 Task: Find connections with filter location Bühl with filter topic #culturewith filter profile language Spanish with filter current company Ashoka Buildcon Limited with filter school Bharati Vidyapeeth with filter industry Facilities Services with filter service category User Experience Writing with filter keywords title Chief People Officer
Action: Mouse moved to (573, 75)
Screenshot: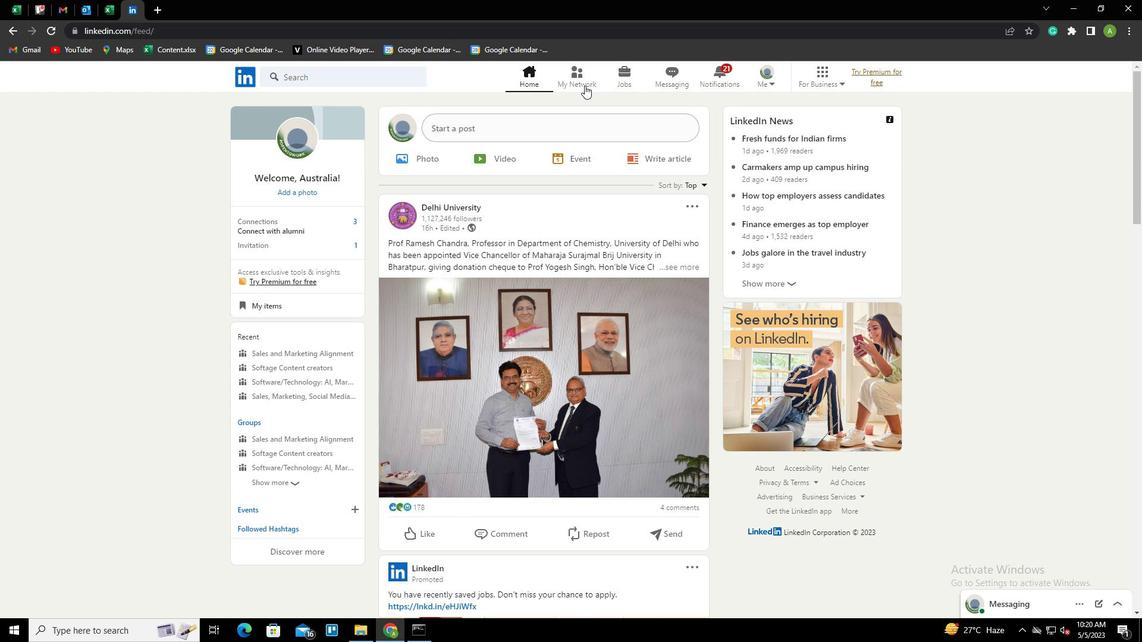 
Action: Mouse pressed left at (573, 75)
Screenshot: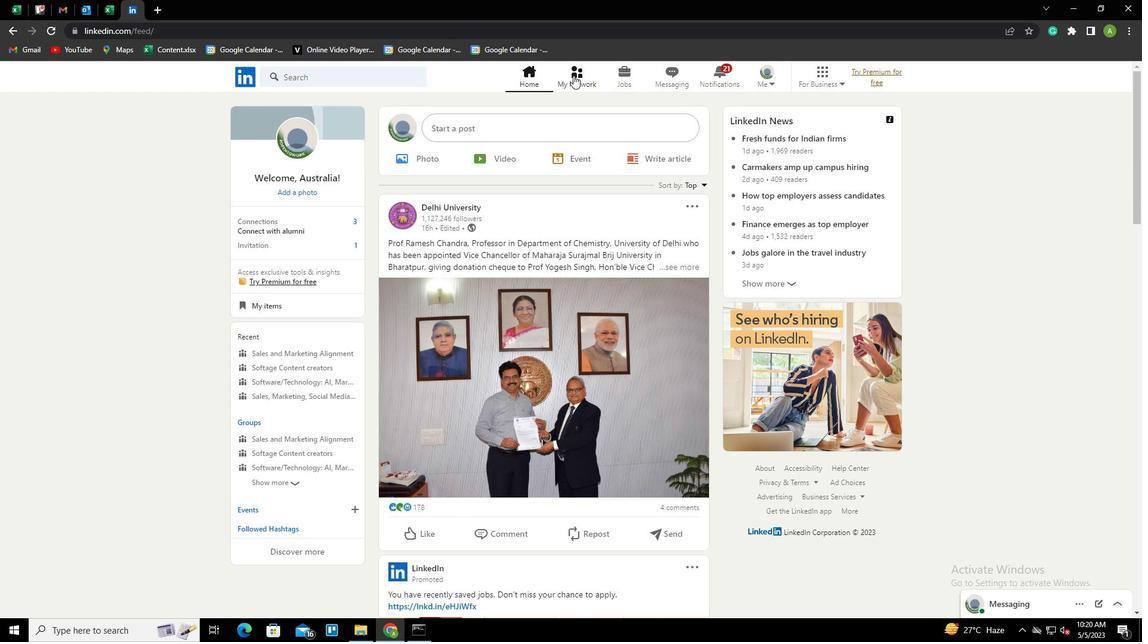 
Action: Mouse moved to (279, 139)
Screenshot: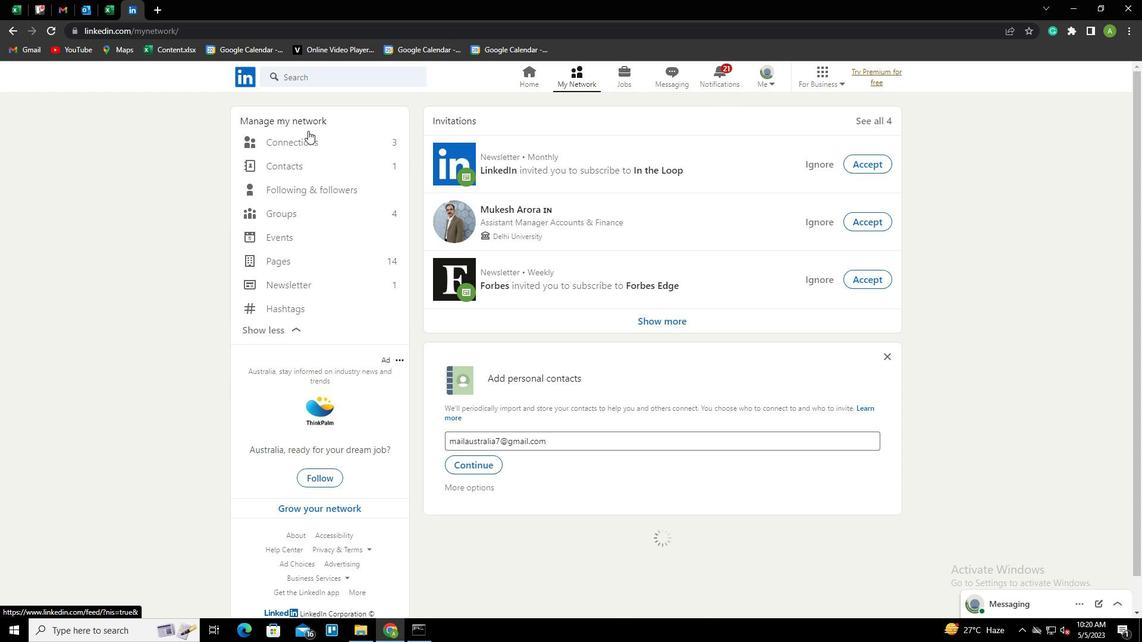 
Action: Mouse pressed left at (279, 139)
Screenshot: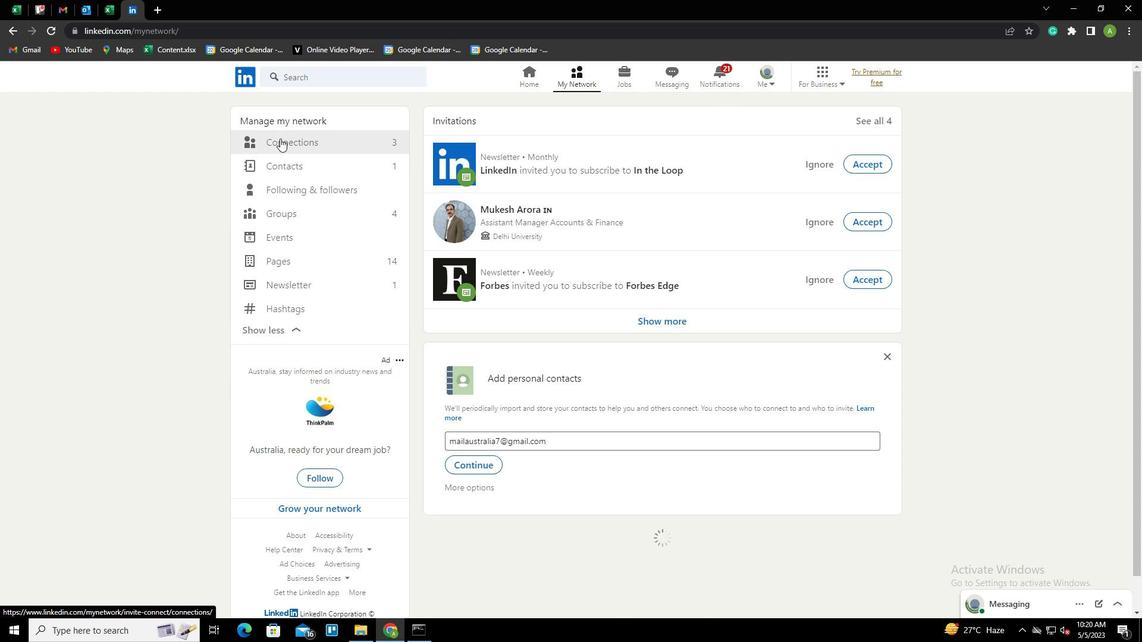 
Action: Mouse moved to (640, 143)
Screenshot: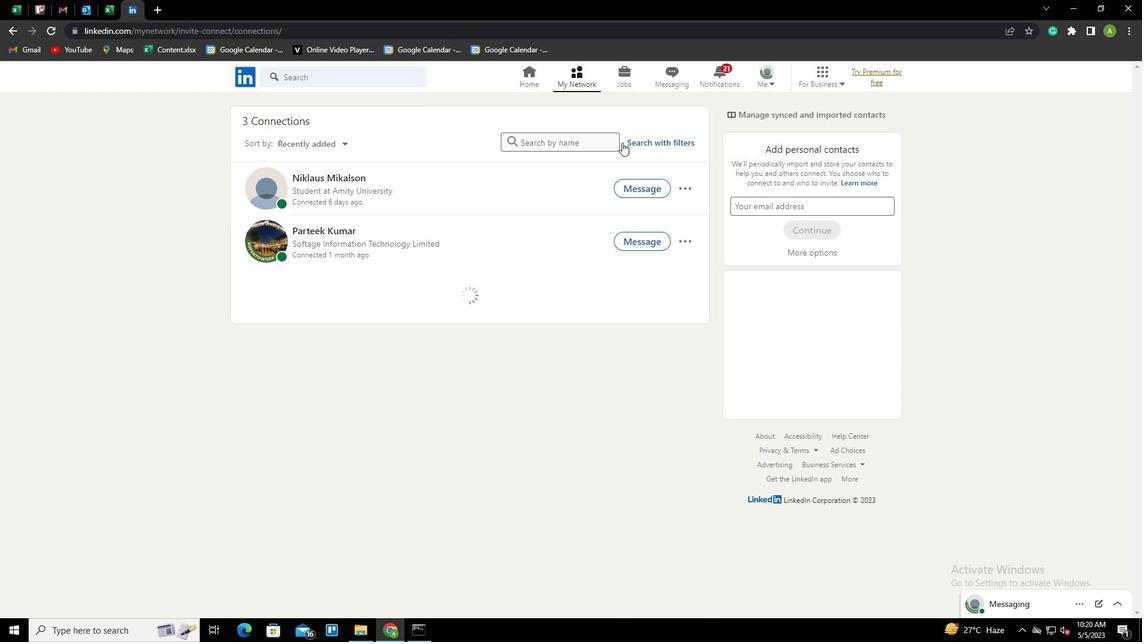
Action: Mouse pressed left at (640, 143)
Screenshot: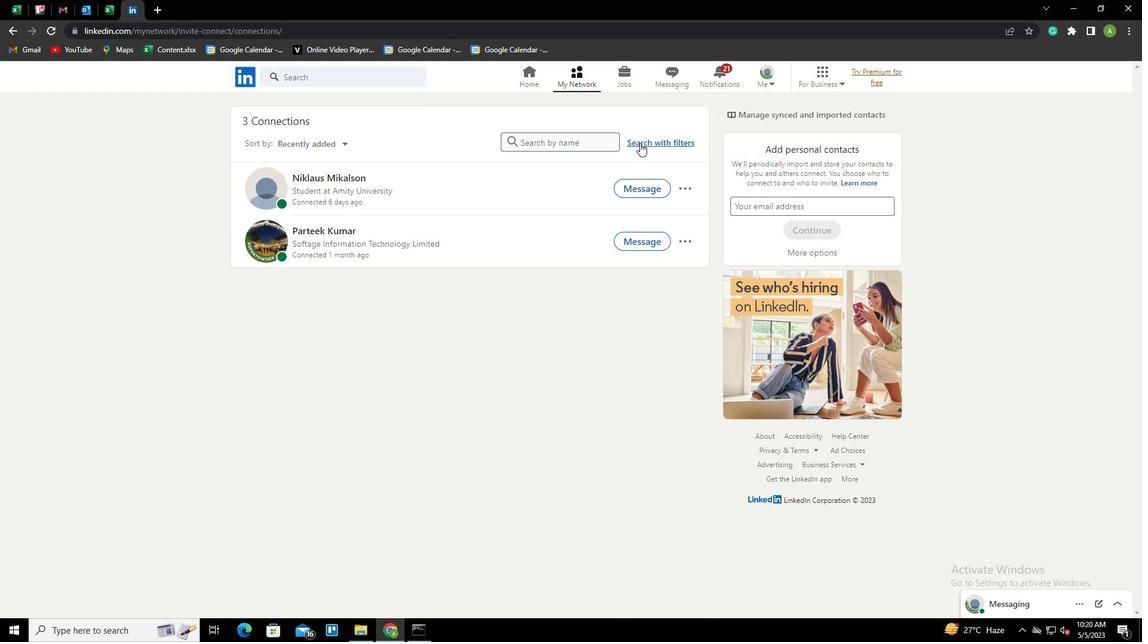 
Action: Mouse moved to (613, 108)
Screenshot: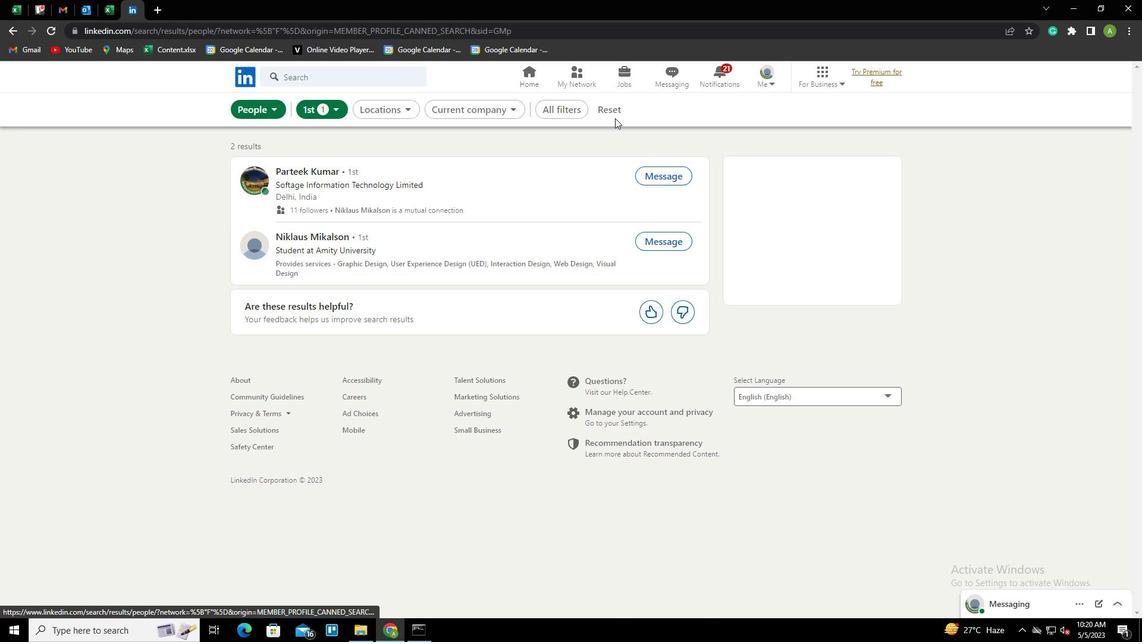 
Action: Mouse pressed left at (613, 108)
Screenshot: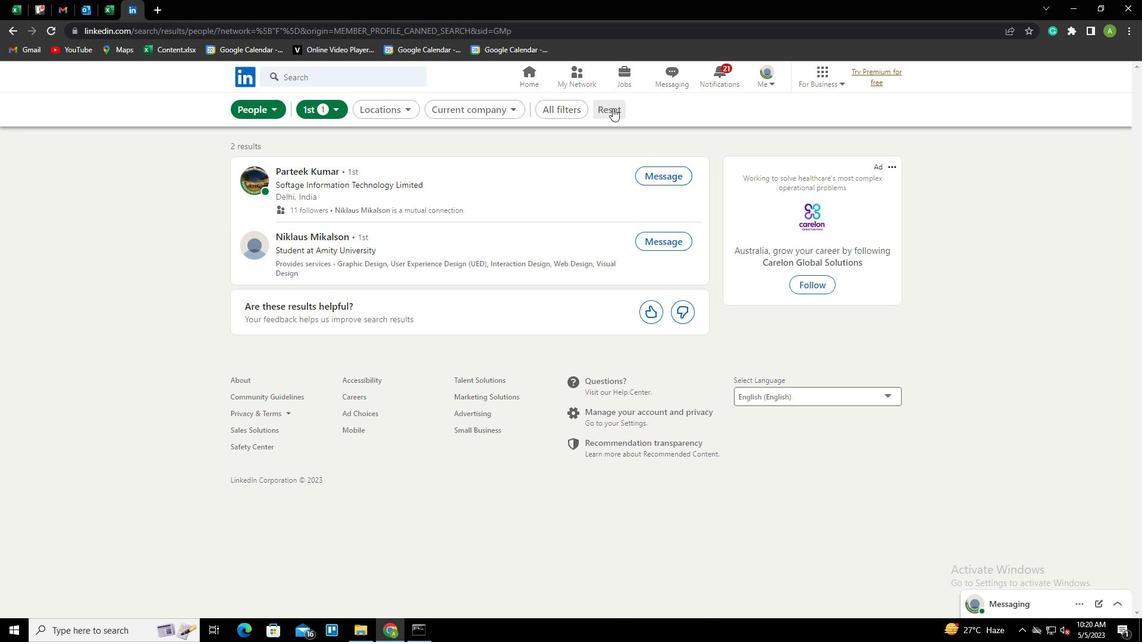 
Action: Mouse moved to (599, 108)
Screenshot: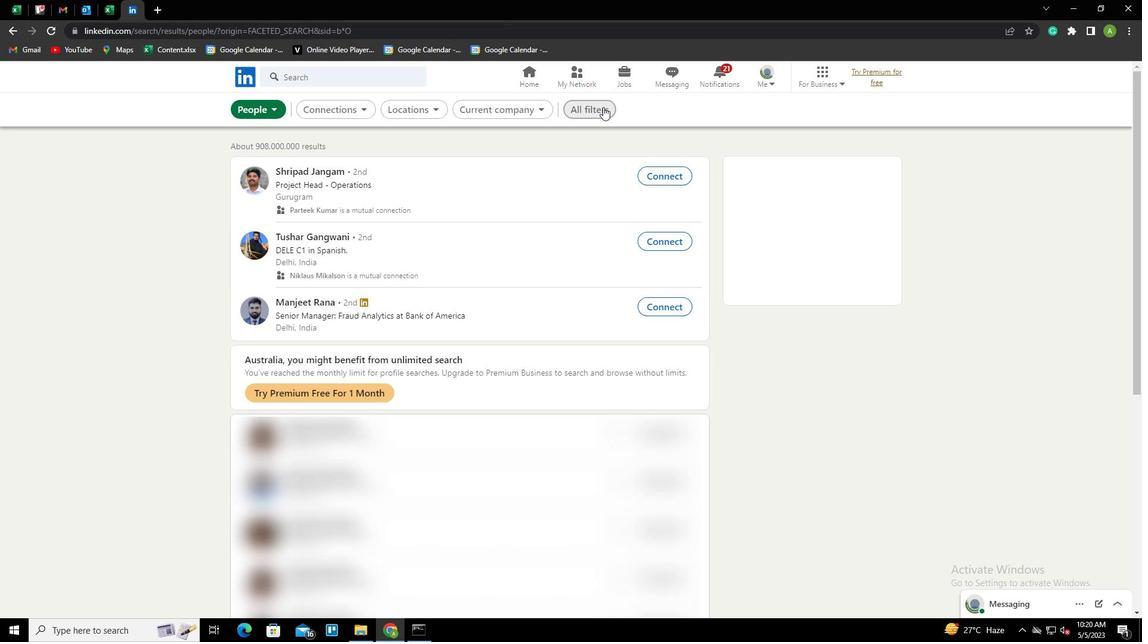 
Action: Mouse pressed left at (599, 108)
Screenshot: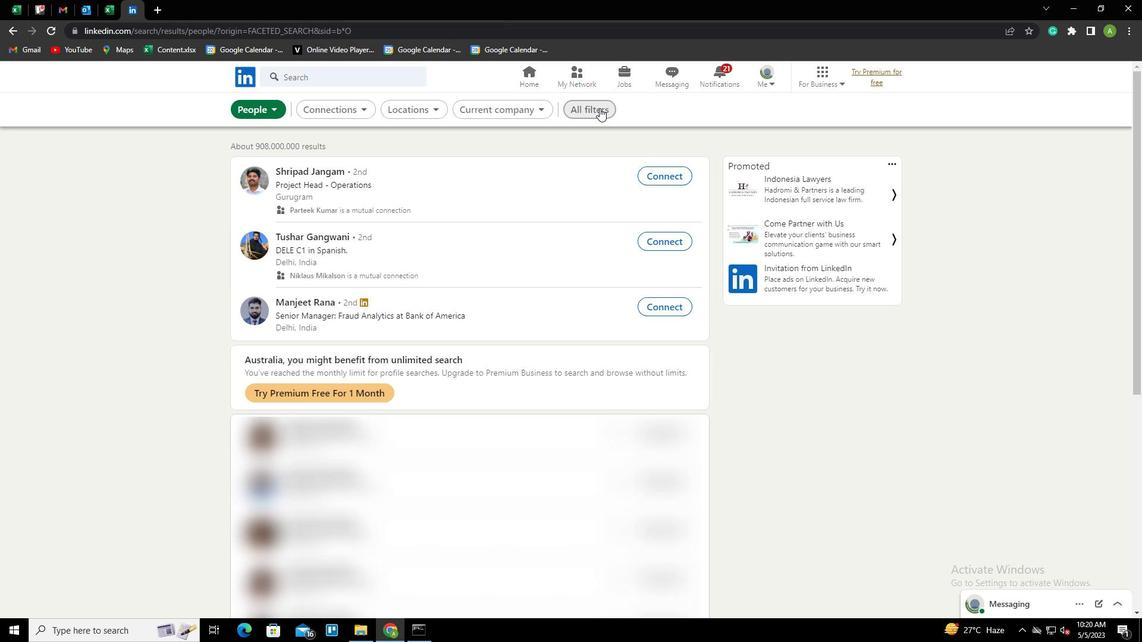 
Action: Mouse moved to (1015, 412)
Screenshot: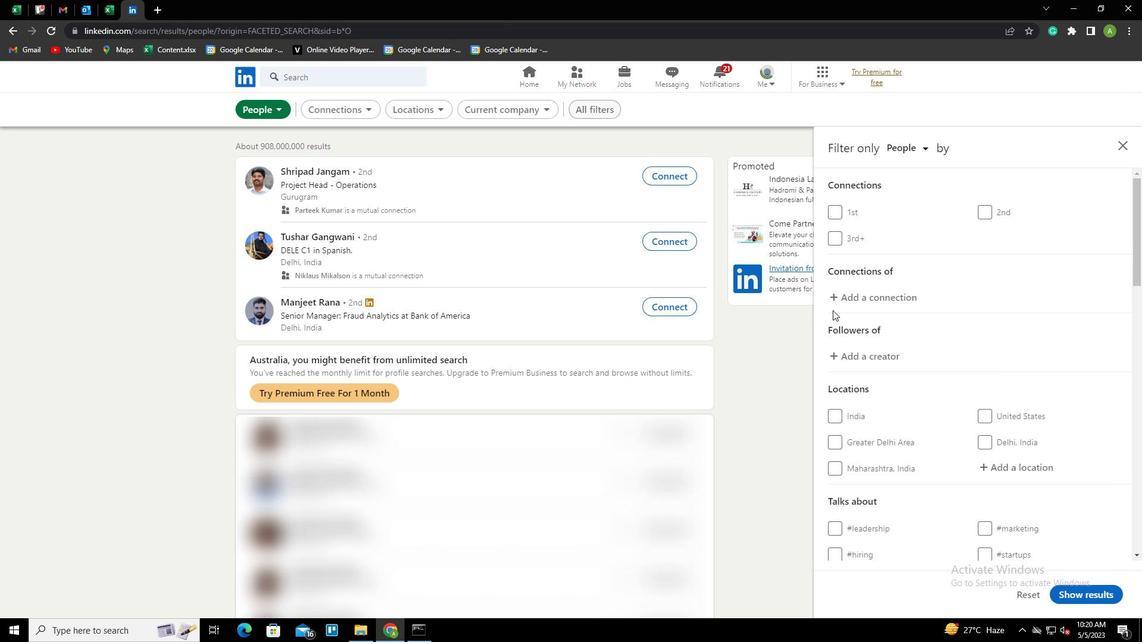 
Action: Mouse scrolled (1015, 411) with delta (0, 0)
Screenshot: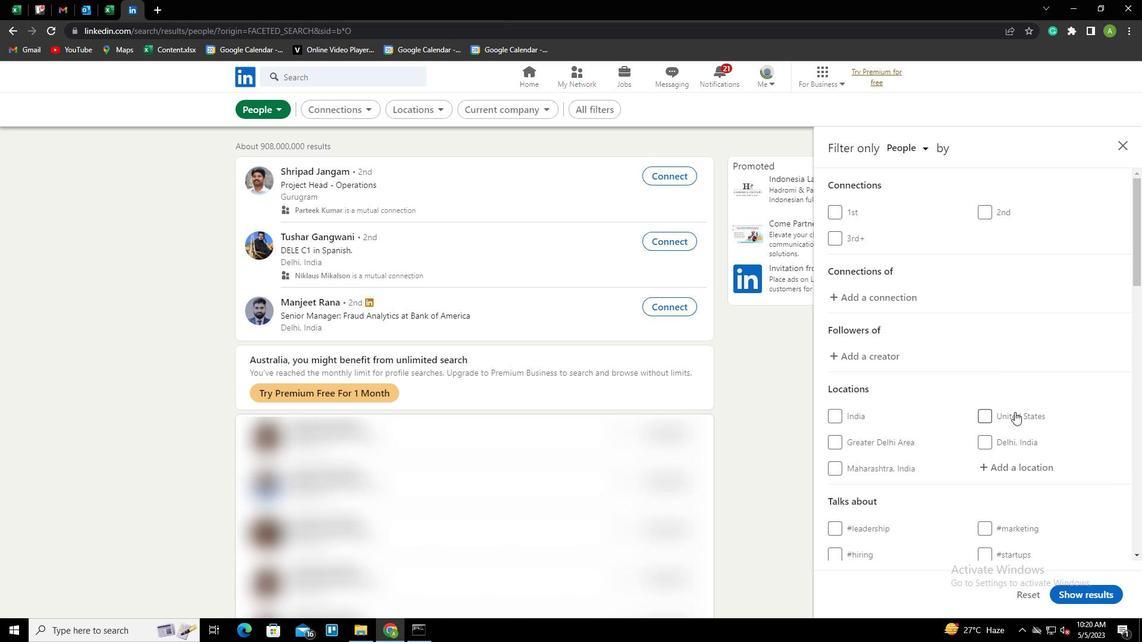 
Action: Mouse scrolled (1015, 411) with delta (0, 0)
Screenshot: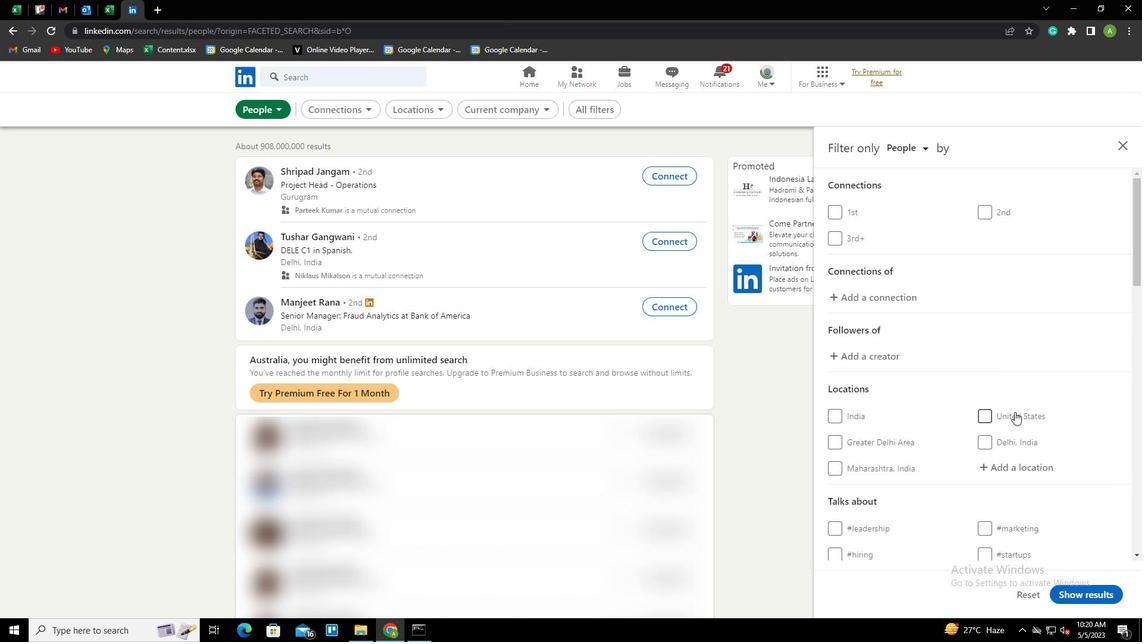 
Action: Mouse moved to (1016, 350)
Screenshot: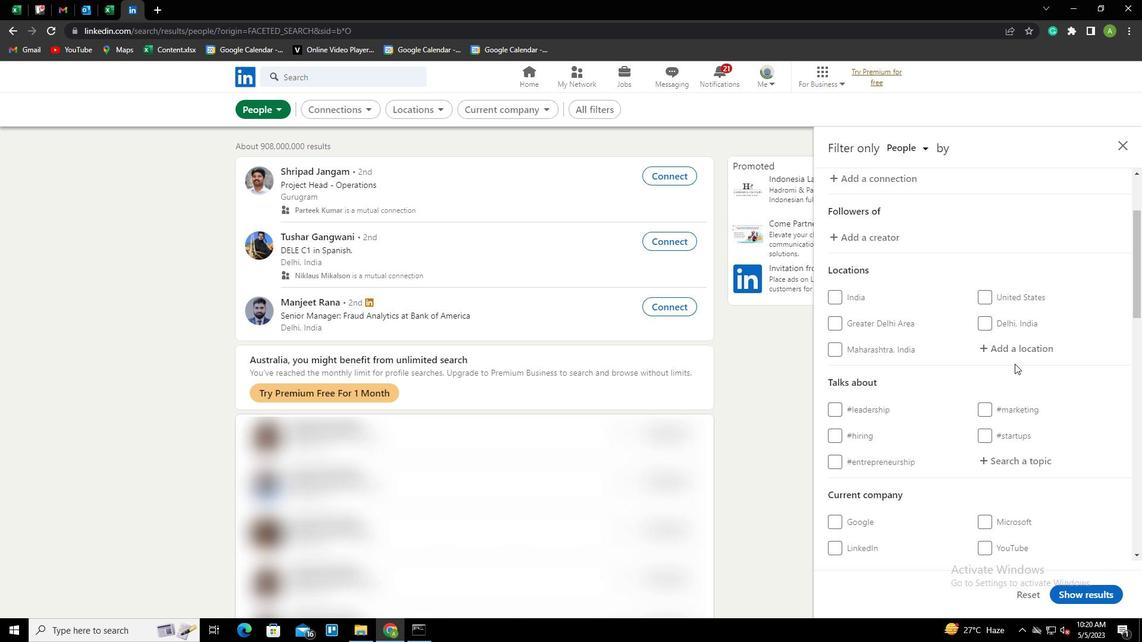 
Action: Mouse pressed left at (1016, 350)
Screenshot: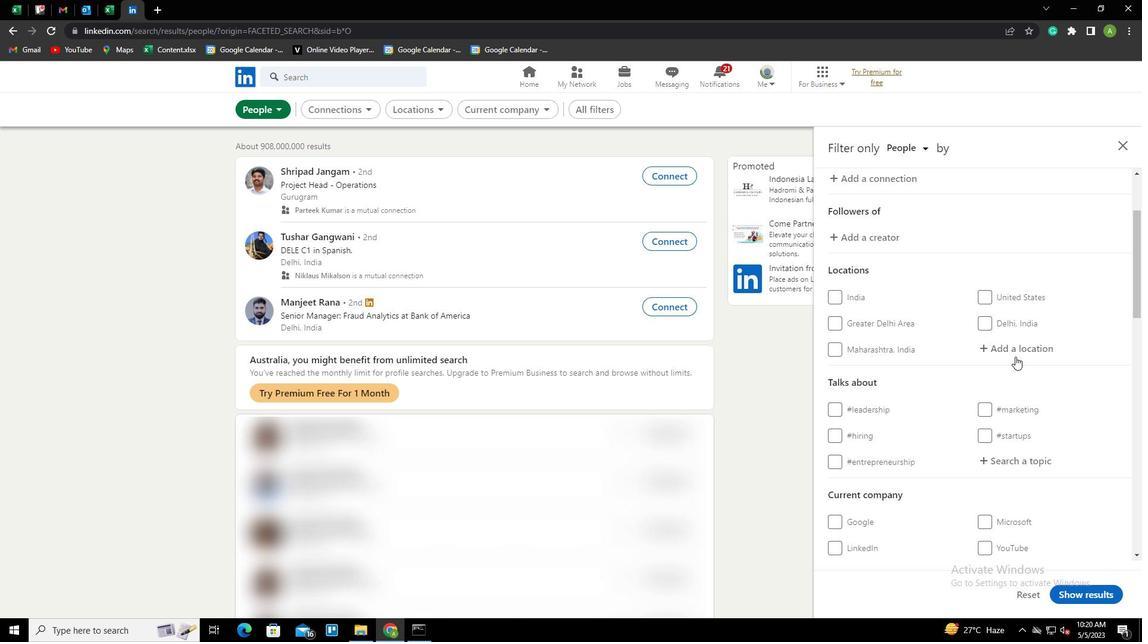 
Action: Key pressed <Key.shift>BUHI<Key.down><Key.enter>
Screenshot: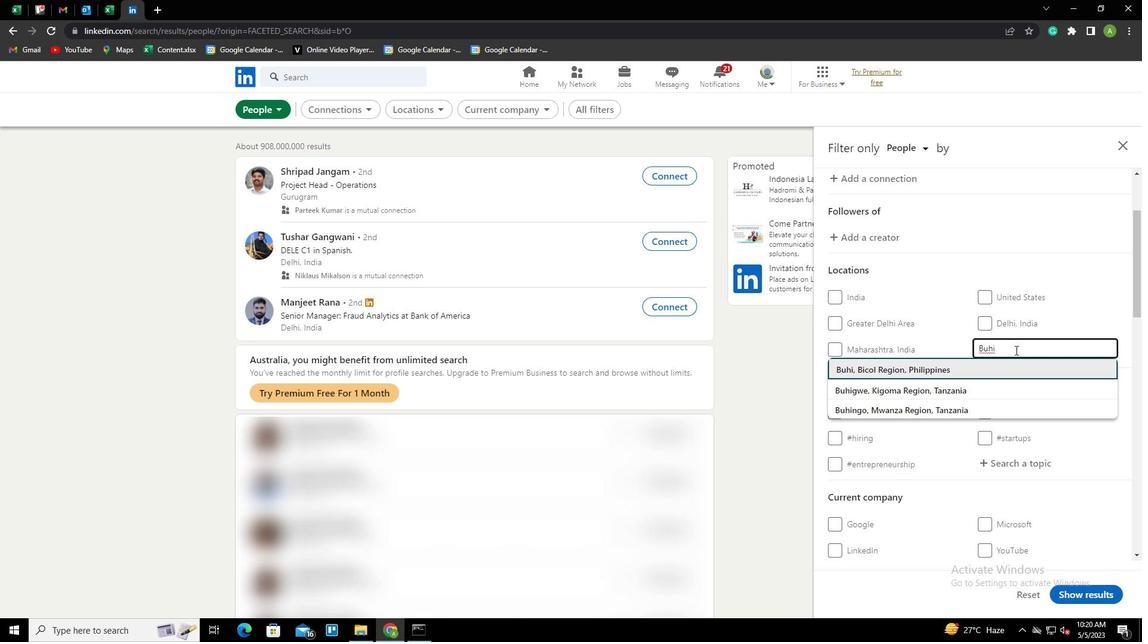 
Action: Mouse scrolled (1016, 349) with delta (0, 0)
Screenshot: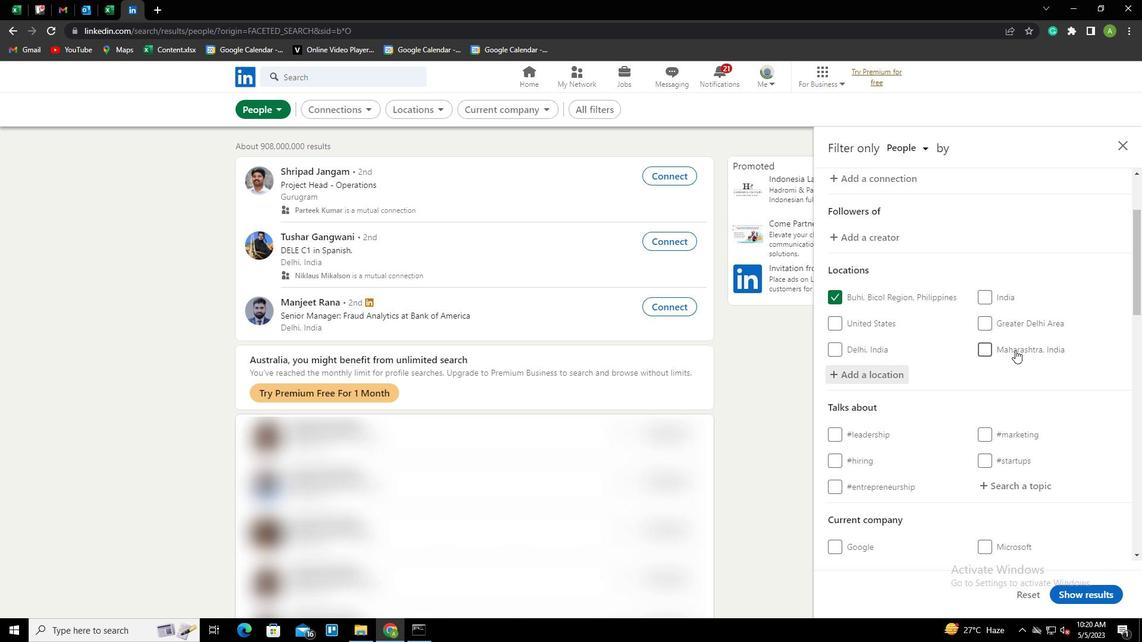 
Action: Mouse scrolled (1016, 349) with delta (0, 0)
Screenshot: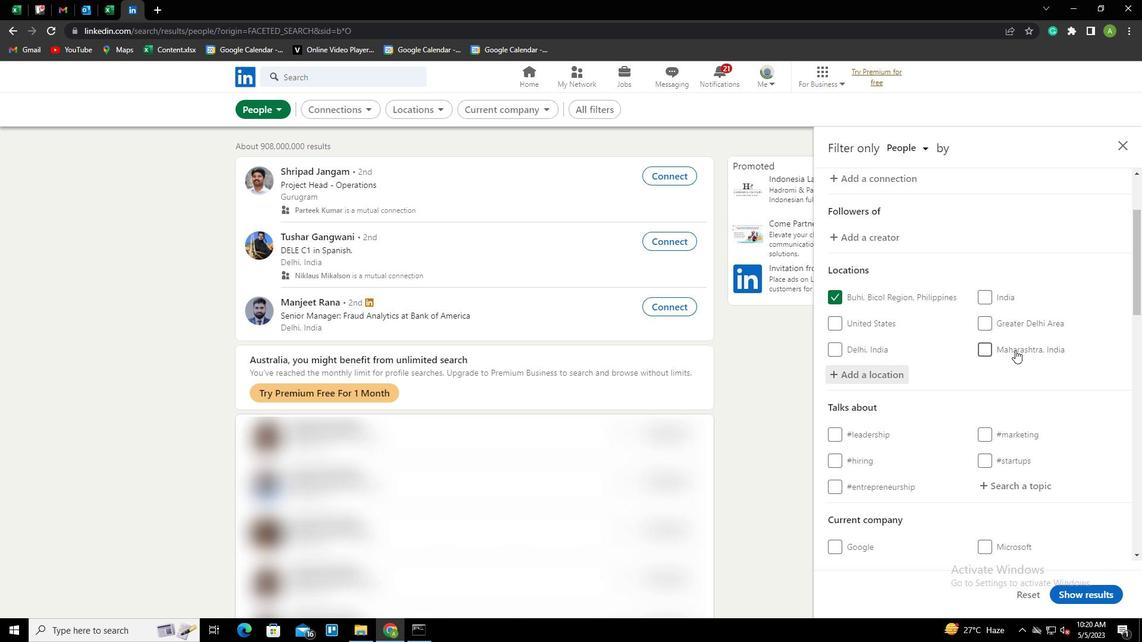 
Action: Mouse scrolled (1016, 349) with delta (0, 0)
Screenshot: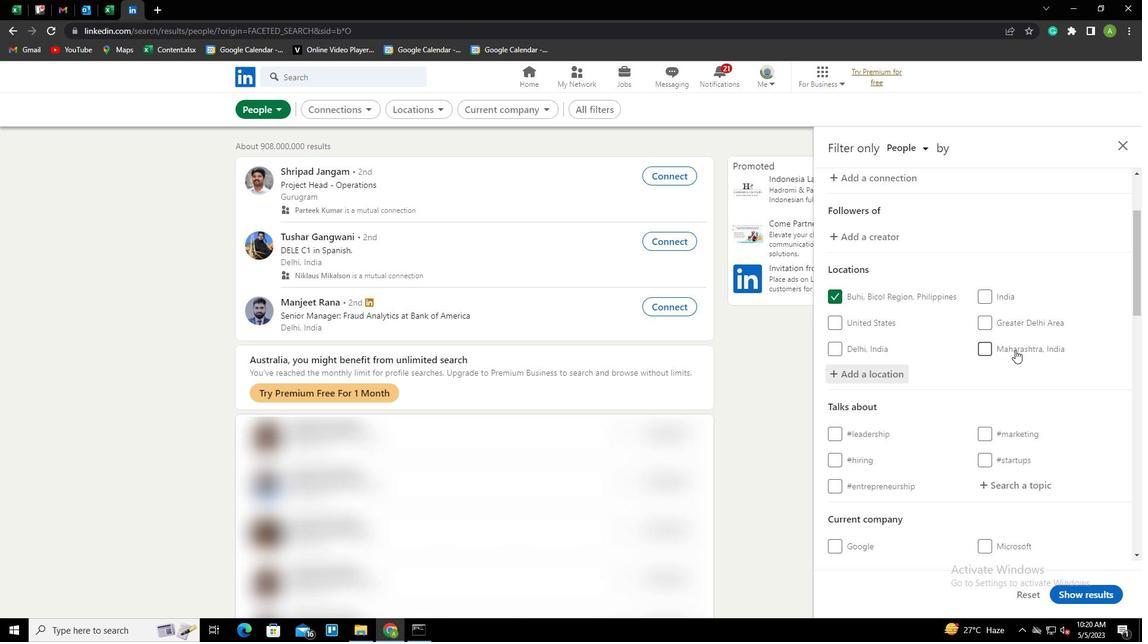 
Action: Mouse moved to (1007, 306)
Screenshot: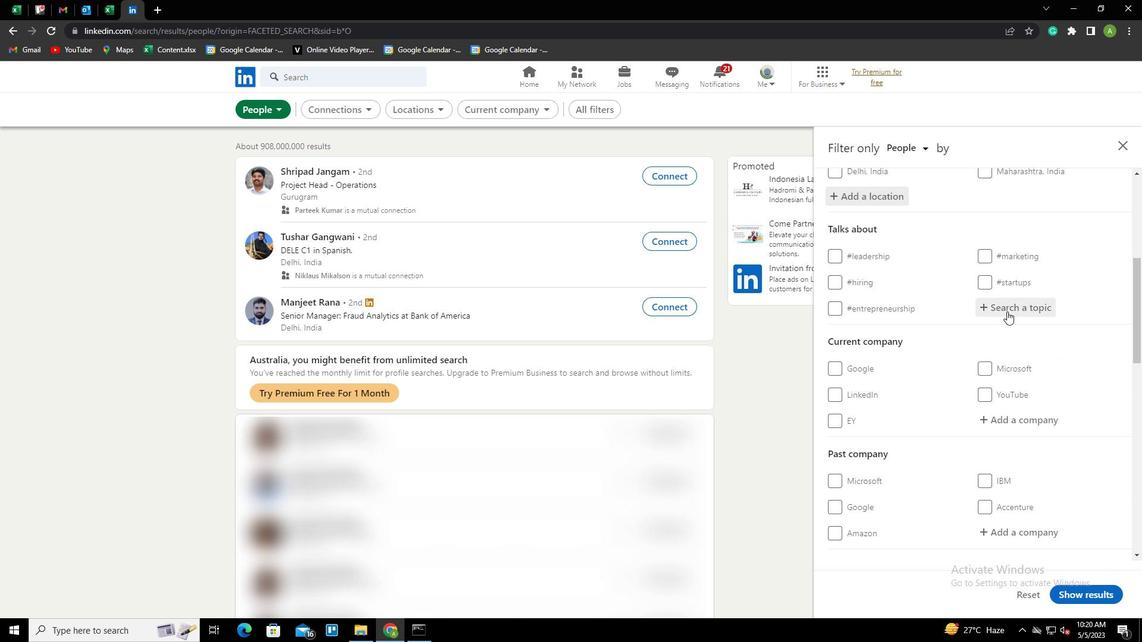 
Action: Mouse pressed left at (1007, 306)
Screenshot: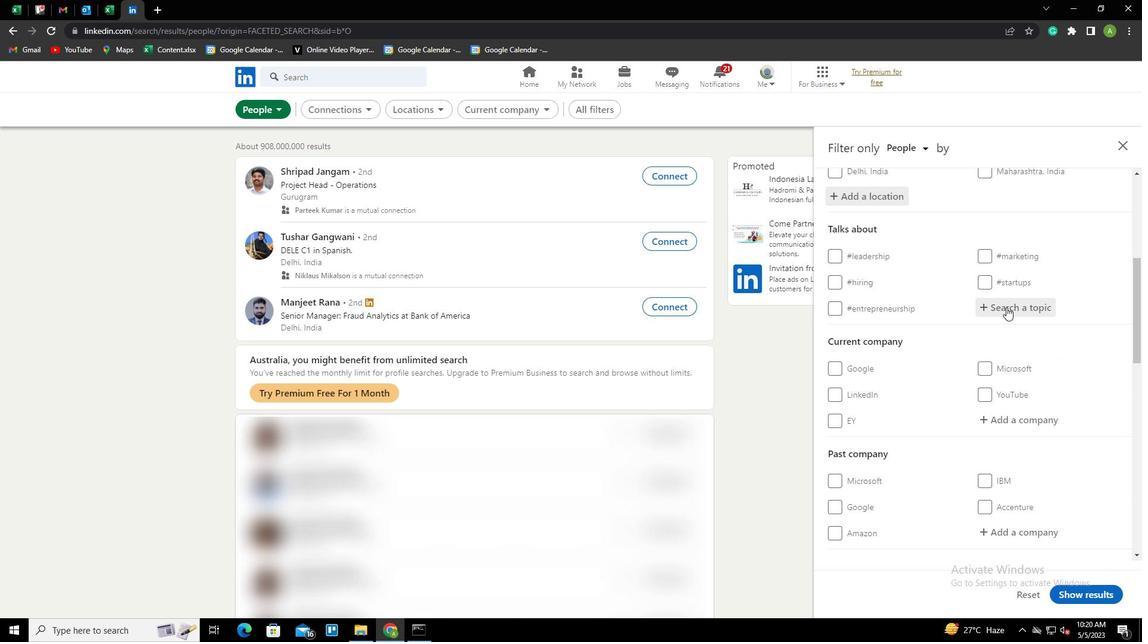 
Action: Key pressed FUTR<Key.backspace>URE<Key.shift_r><Key.home>CULTURE<Key.down><Key.enter>
Screenshot: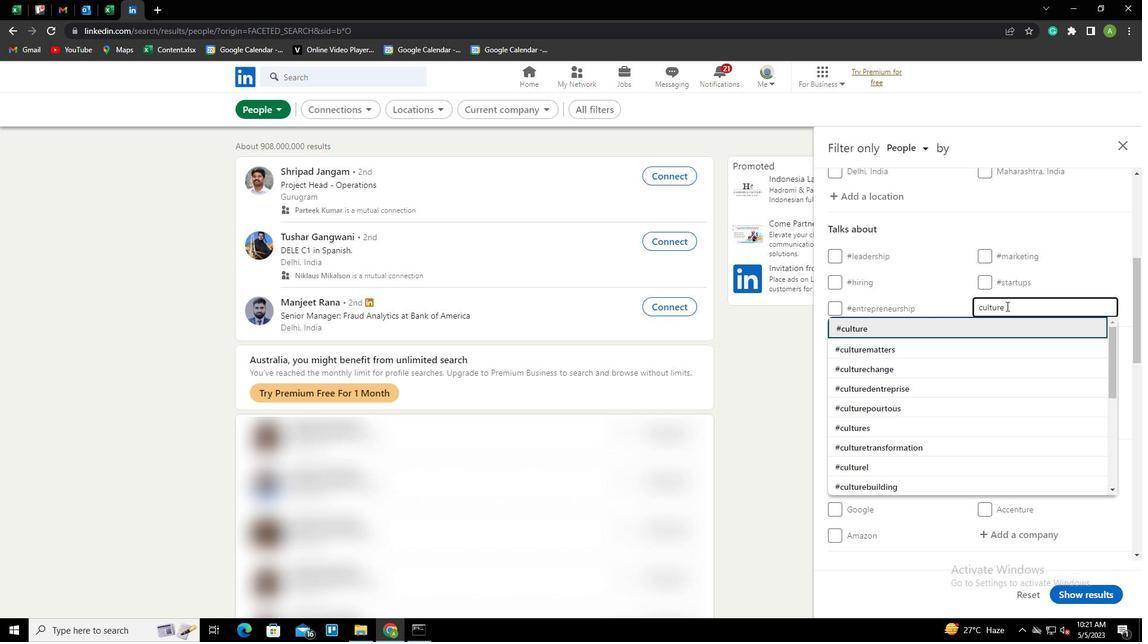 
Action: Mouse scrolled (1007, 305) with delta (0, 0)
Screenshot: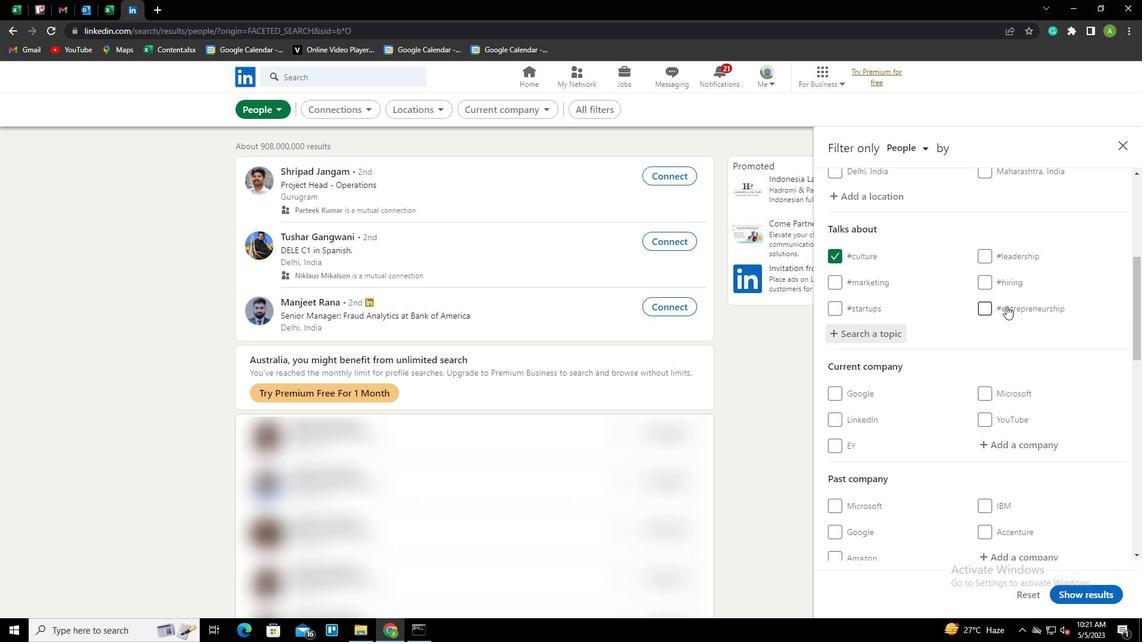 
Action: Mouse scrolled (1007, 305) with delta (0, 0)
Screenshot: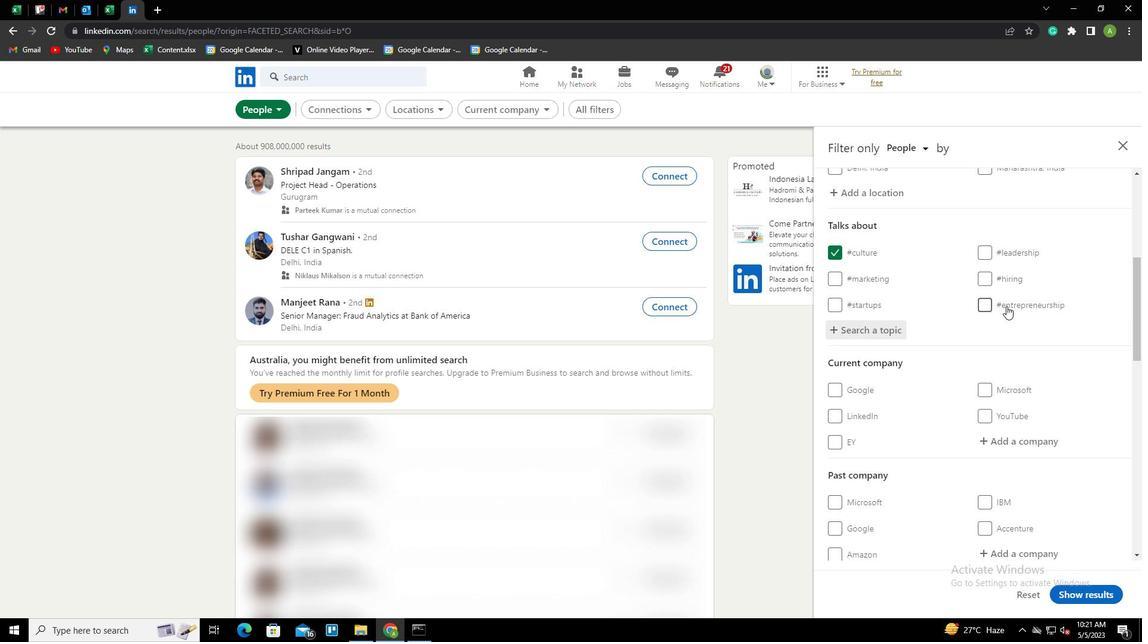 
Action: Mouse scrolled (1007, 305) with delta (0, 0)
Screenshot: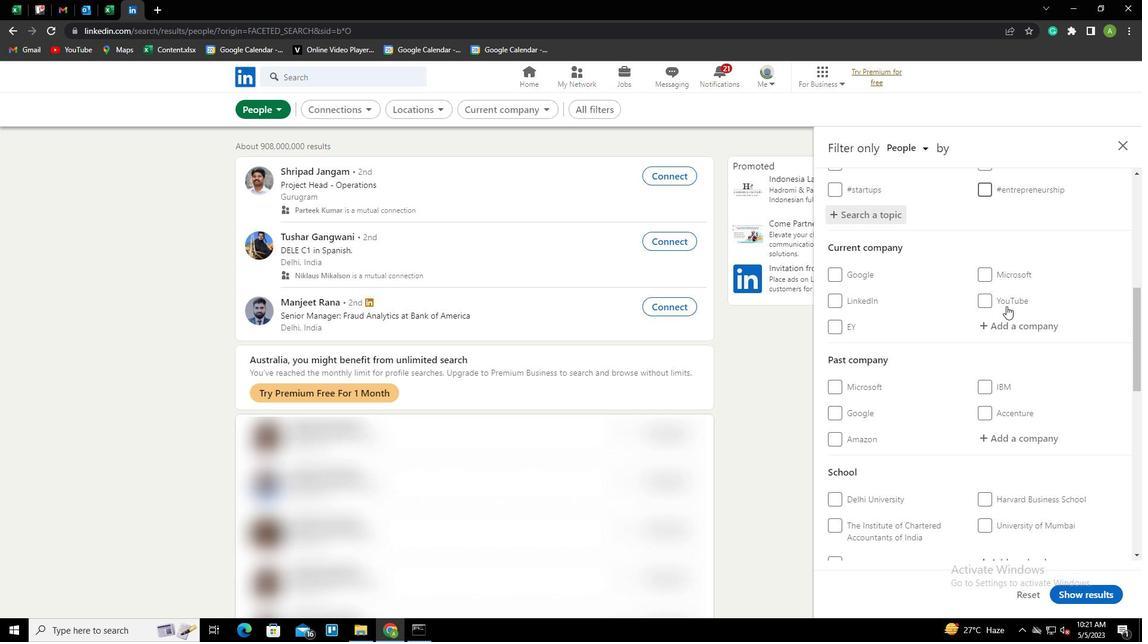 
Action: Mouse scrolled (1007, 305) with delta (0, 0)
Screenshot: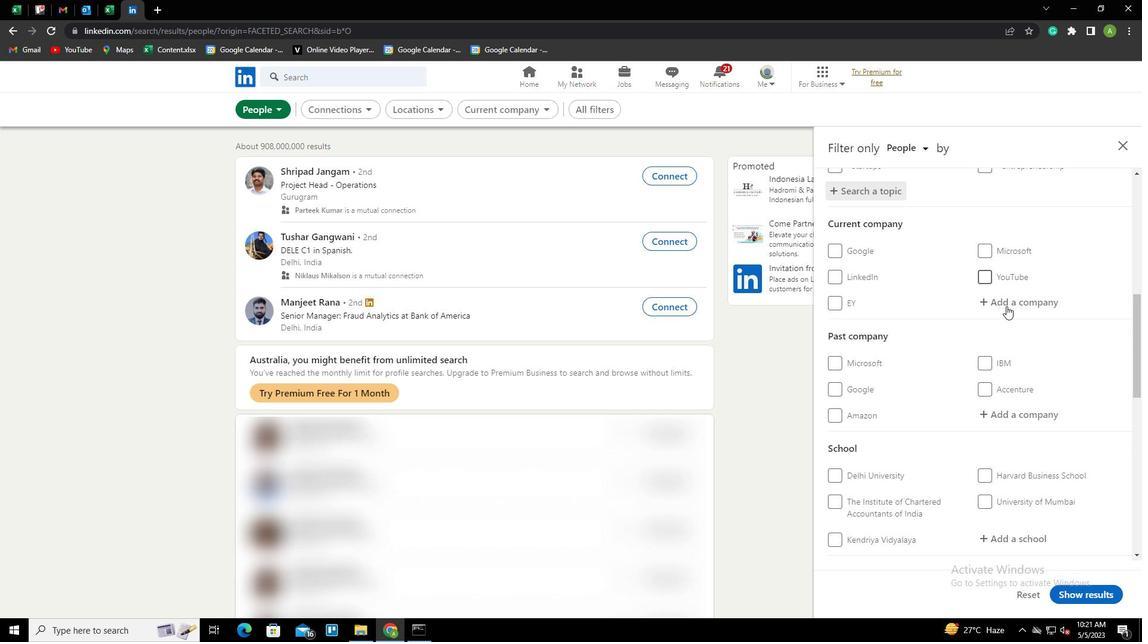 
Action: Mouse scrolled (1007, 305) with delta (0, 0)
Screenshot: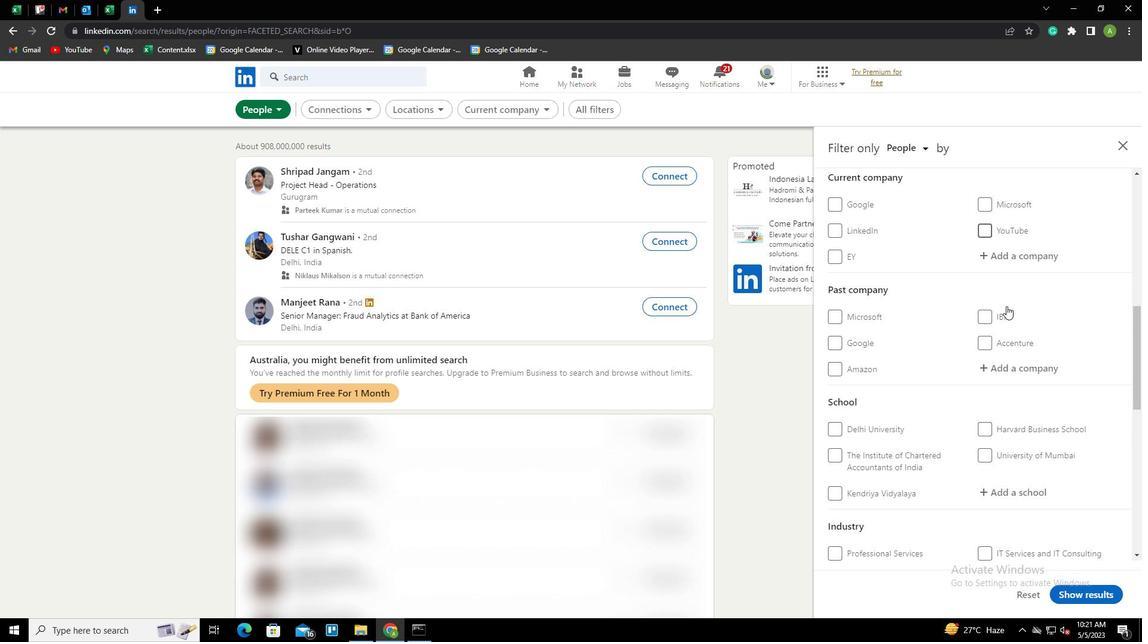 
Action: Mouse scrolled (1007, 305) with delta (0, 0)
Screenshot: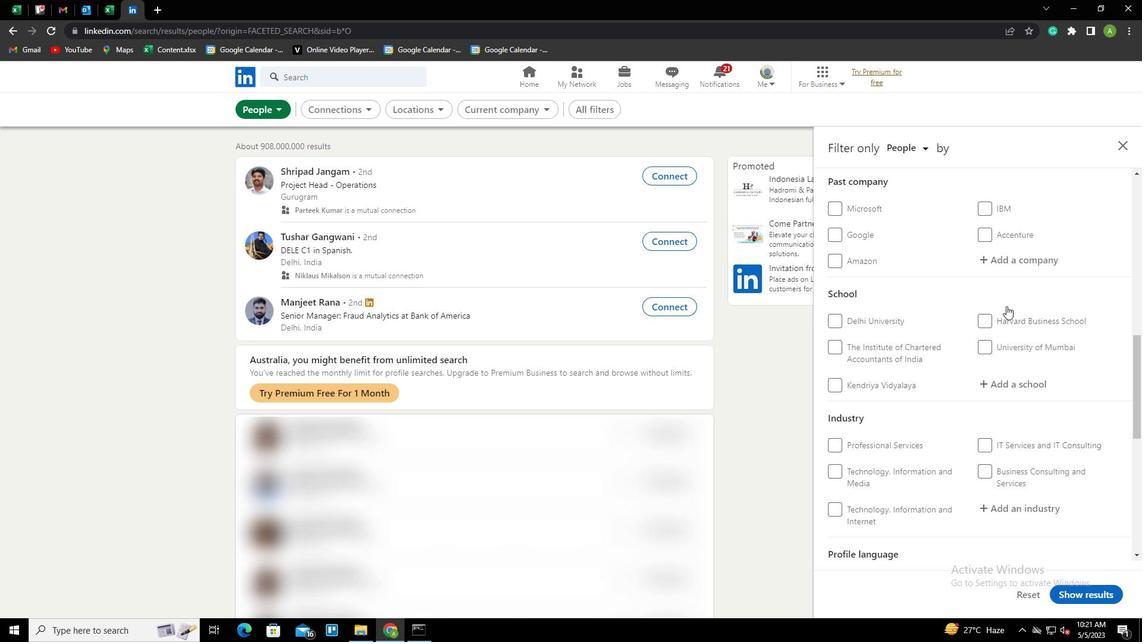 
Action: Mouse scrolled (1007, 305) with delta (0, 0)
Screenshot: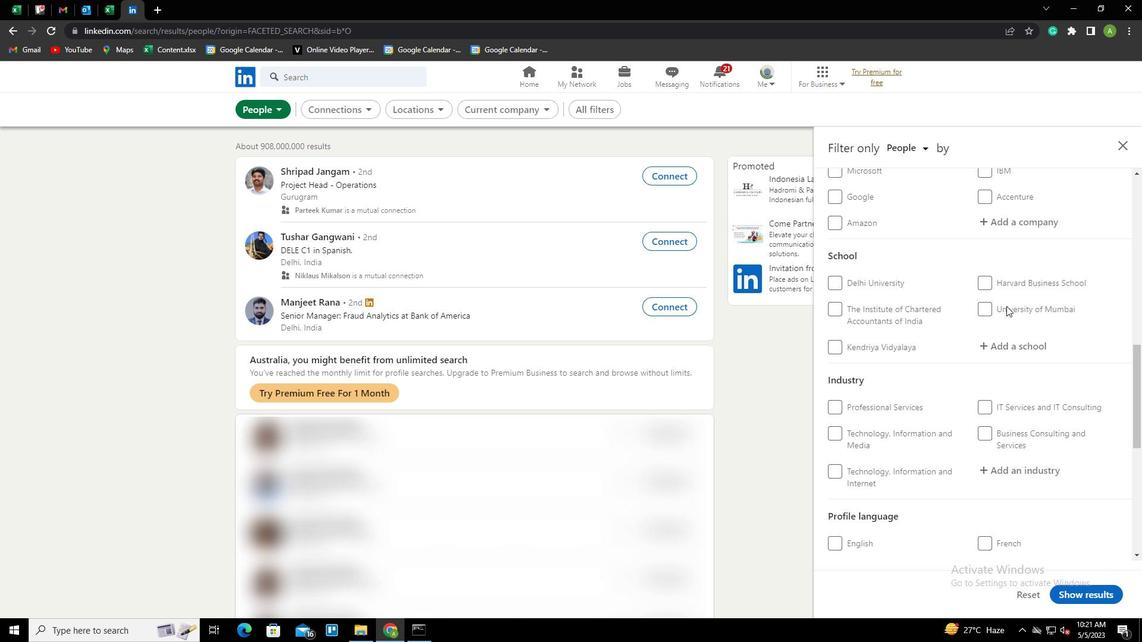 
Action: Mouse scrolled (1007, 305) with delta (0, 0)
Screenshot: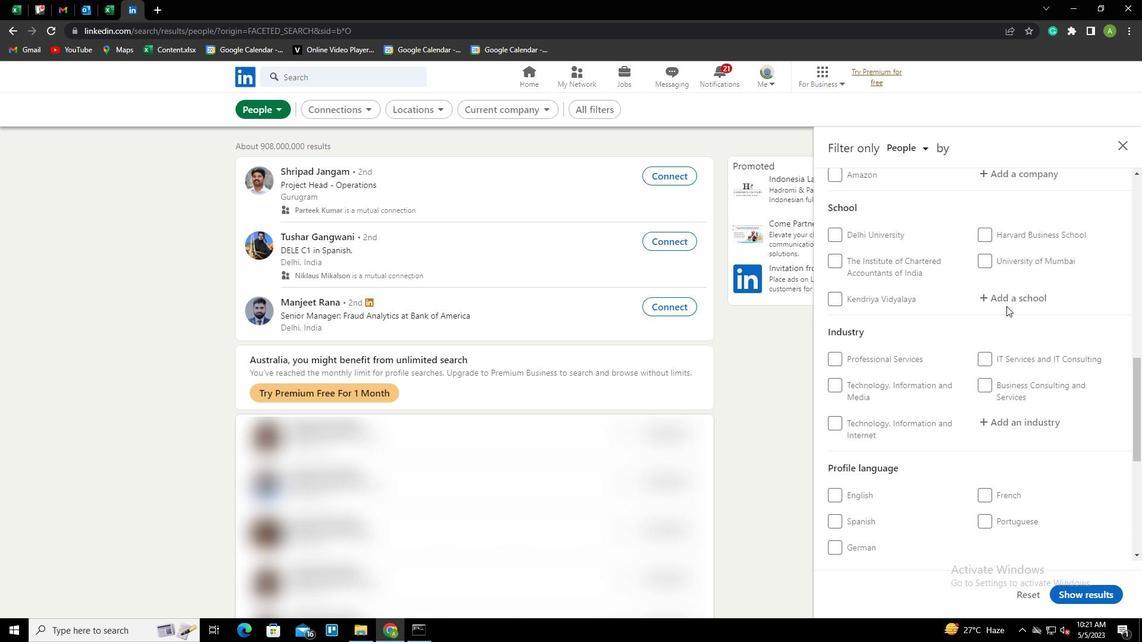 
Action: Mouse scrolled (1007, 305) with delta (0, 0)
Screenshot: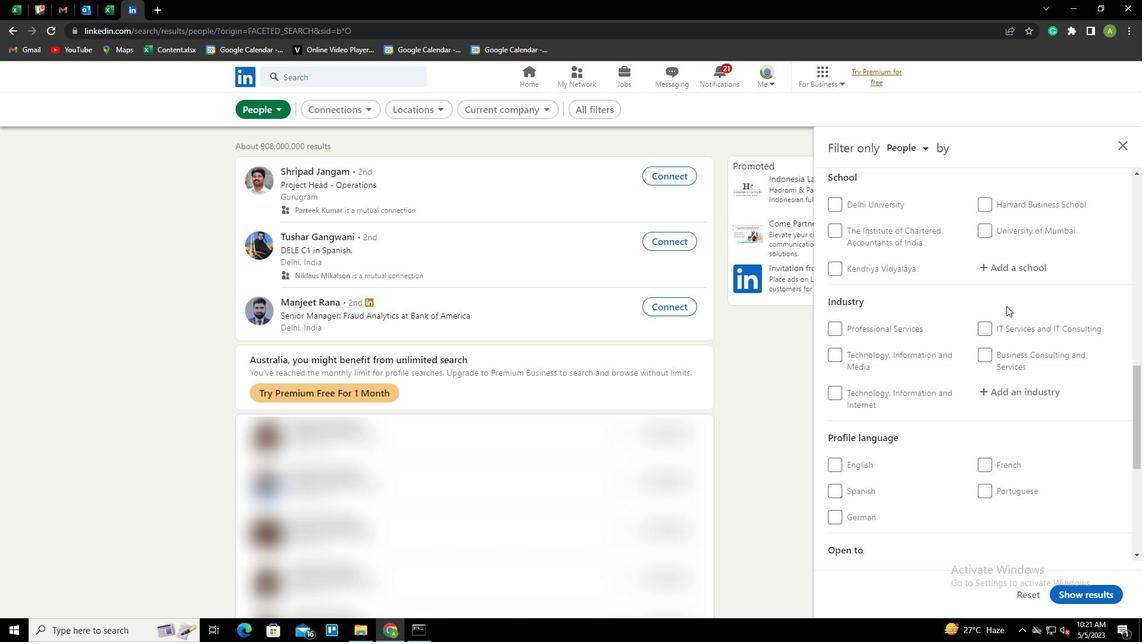 
Action: Mouse scrolled (1007, 305) with delta (0, 0)
Screenshot: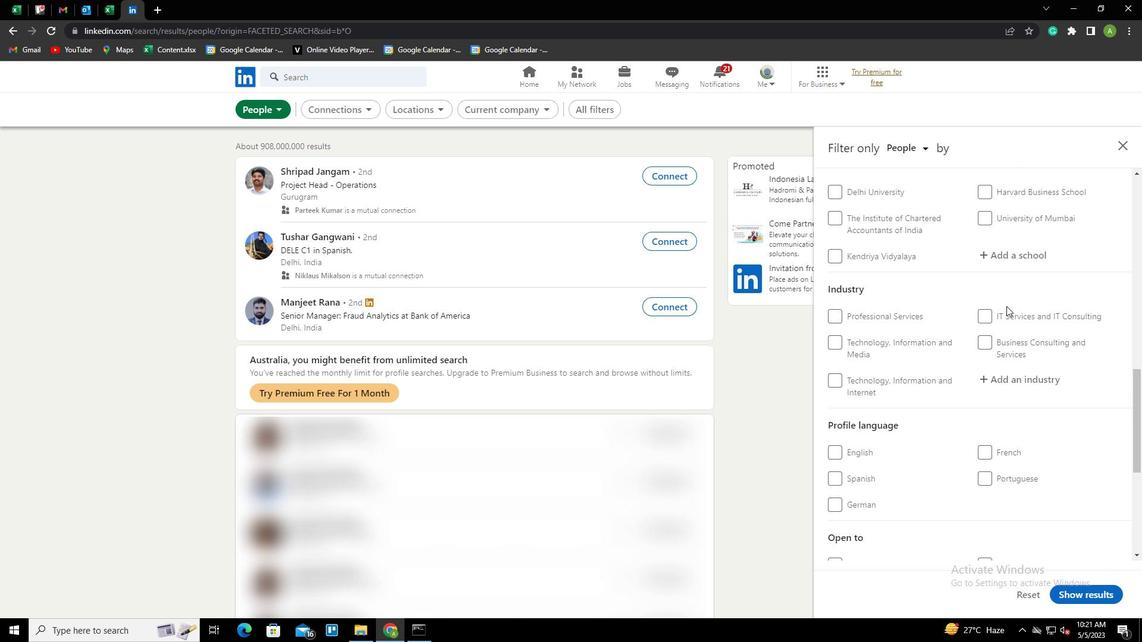 
Action: Mouse scrolled (1007, 305) with delta (0, 0)
Screenshot: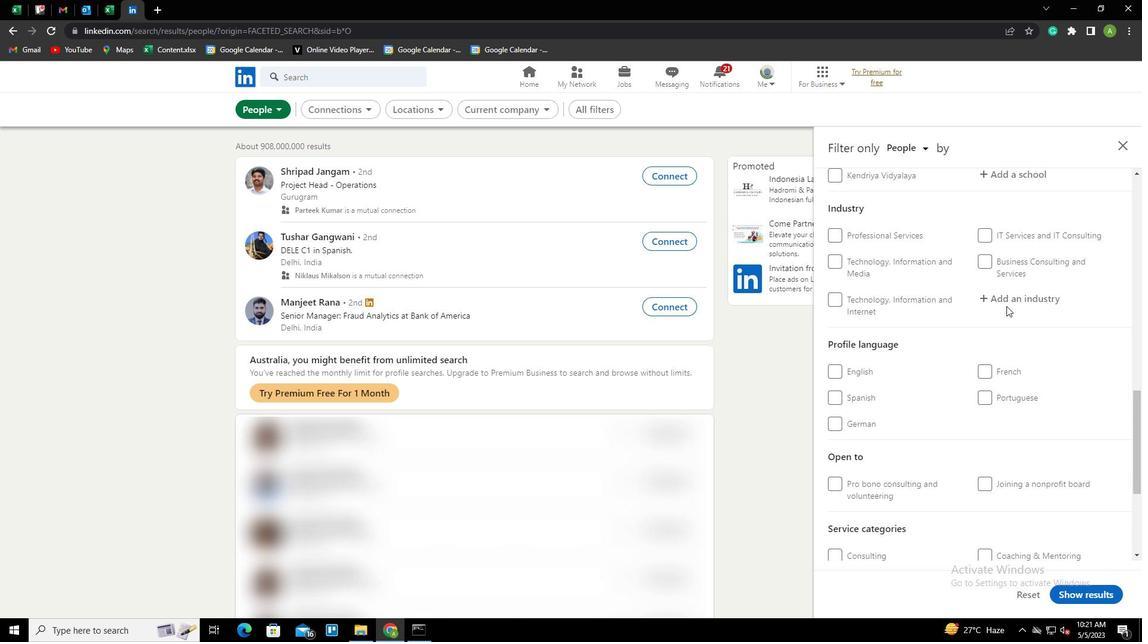 
Action: Mouse moved to (830, 249)
Screenshot: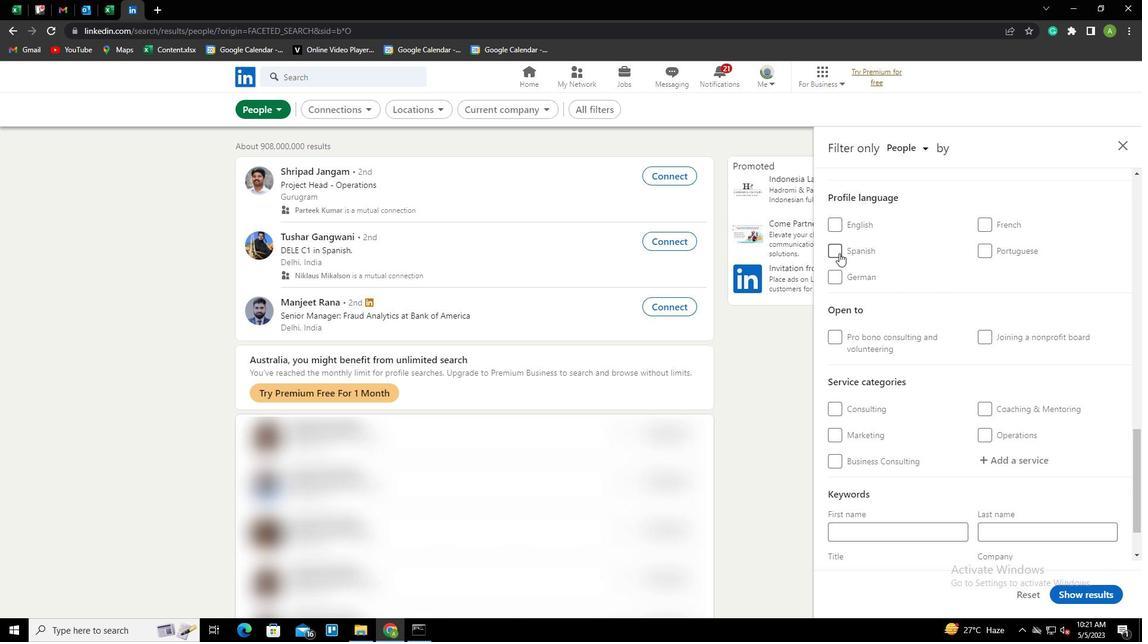 
Action: Mouse pressed left at (830, 249)
Screenshot: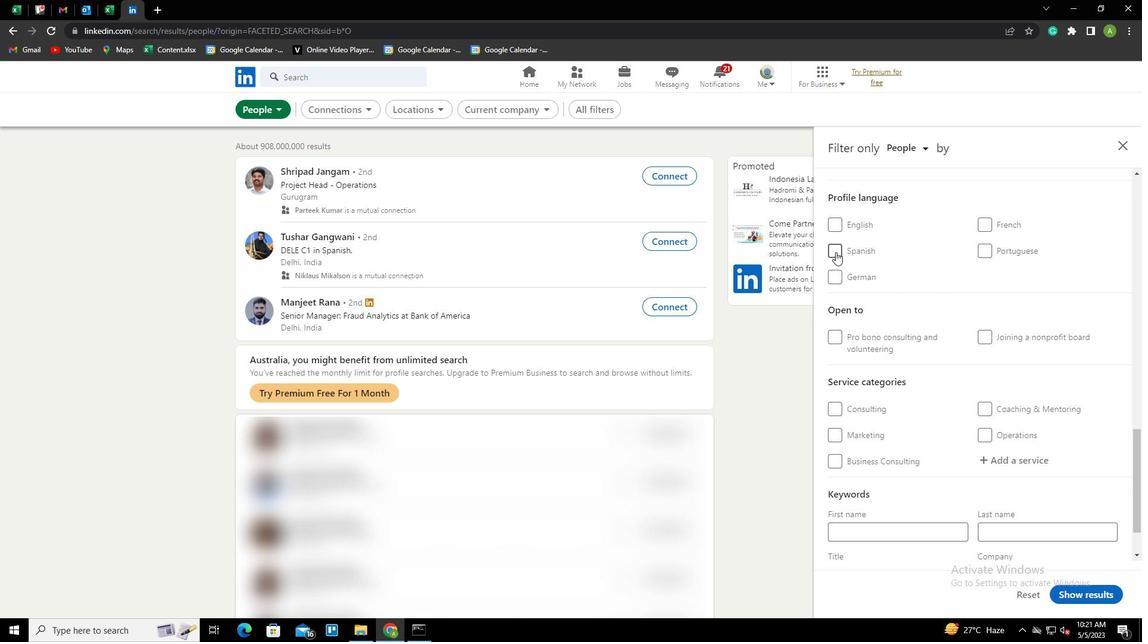 
Action: Mouse moved to (1017, 301)
Screenshot: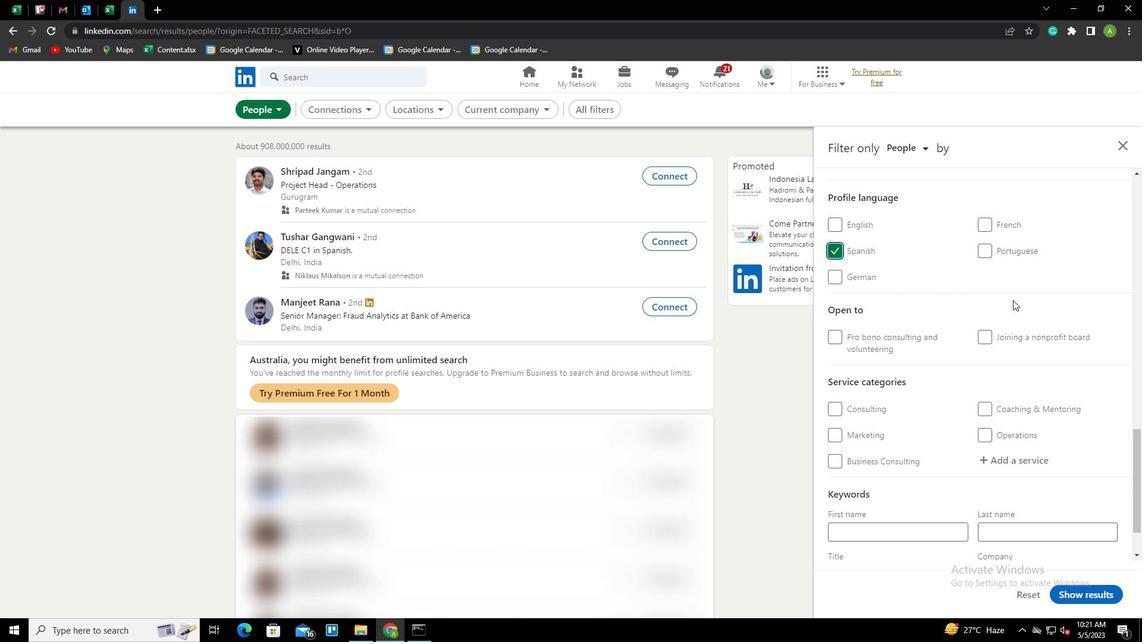 
Action: Mouse scrolled (1017, 301) with delta (0, 0)
Screenshot: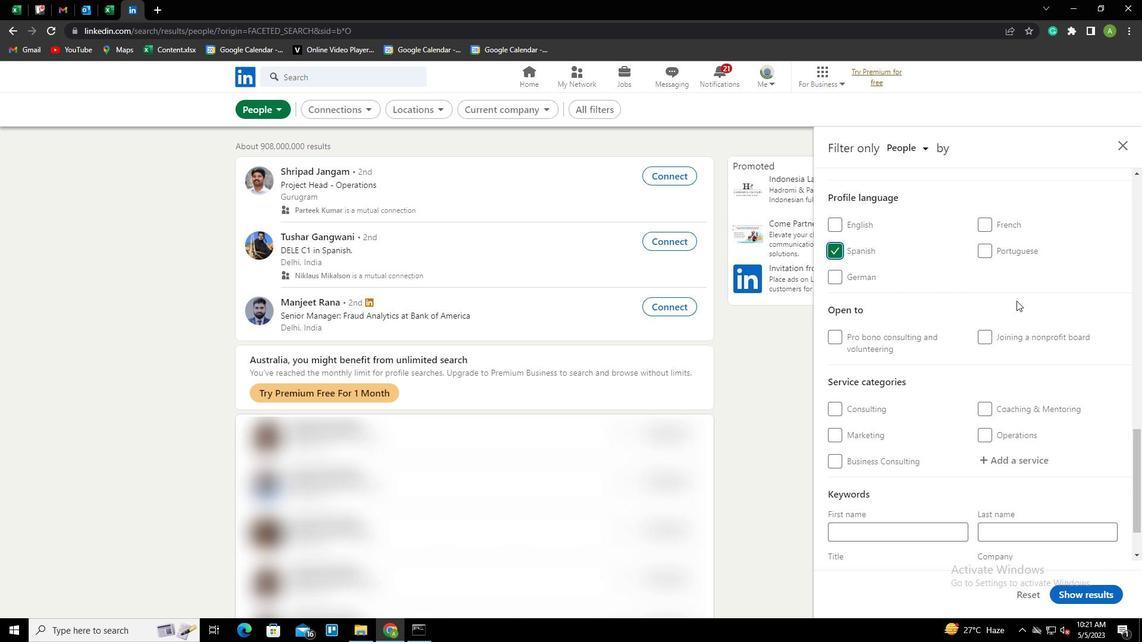 
Action: Mouse scrolled (1017, 301) with delta (0, 0)
Screenshot: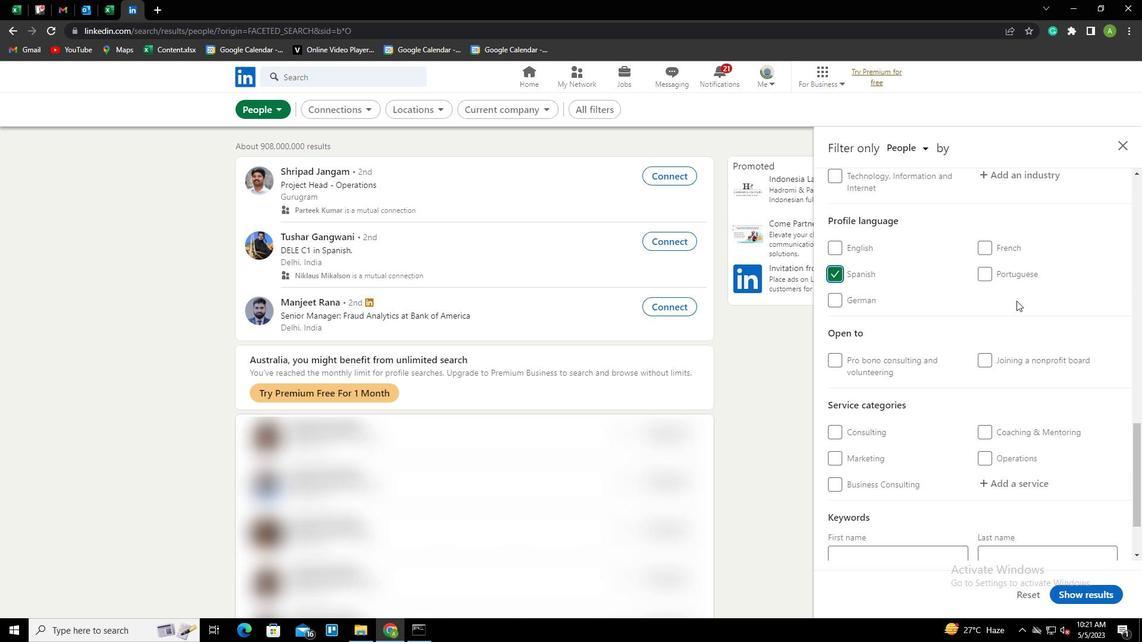 
Action: Mouse scrolled (1017, 301) with delta (0, 0)
Screenshot: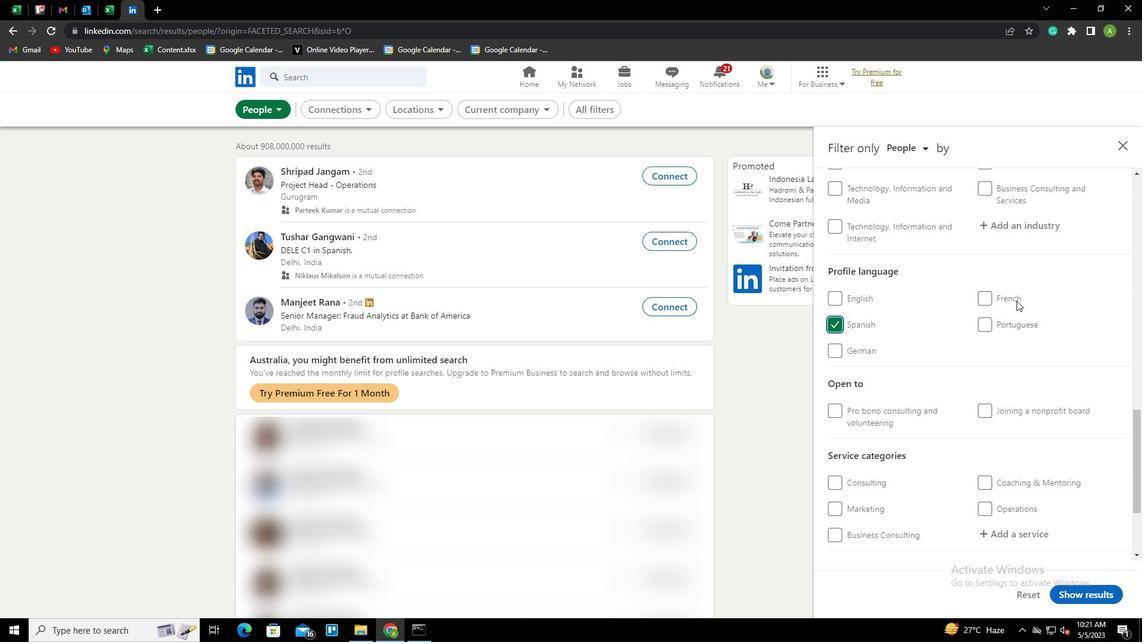 
Action: Mouse scrolled (1017, 301) with delta (0, 0)
Screenshot: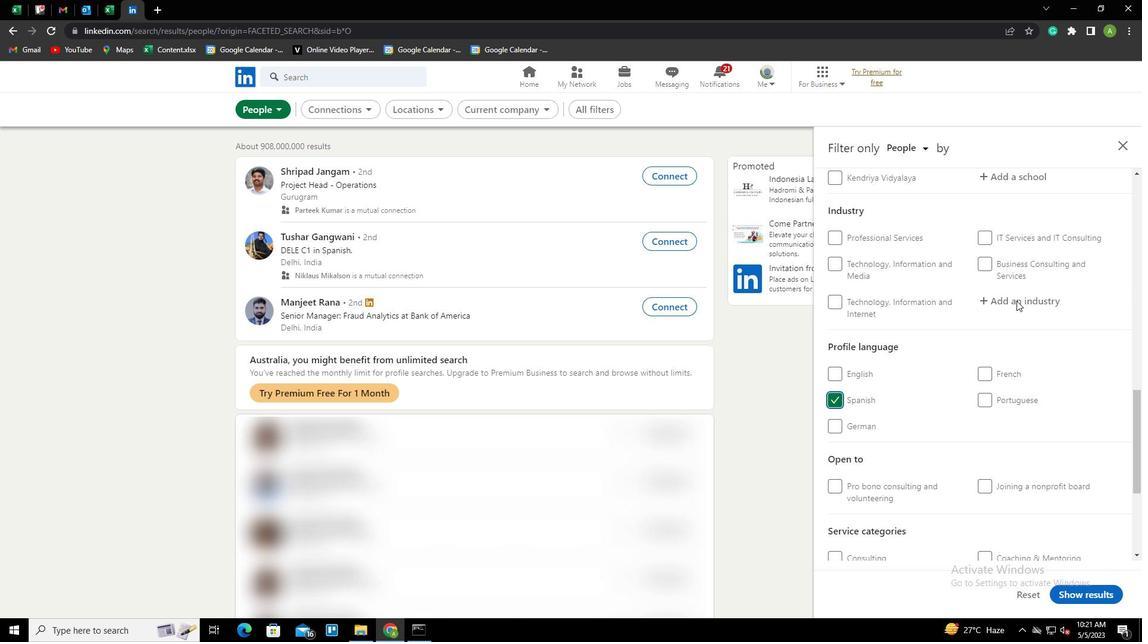 
Action: Mouse scrolled (1017, 301) with delta (0, 0)
Screenshot: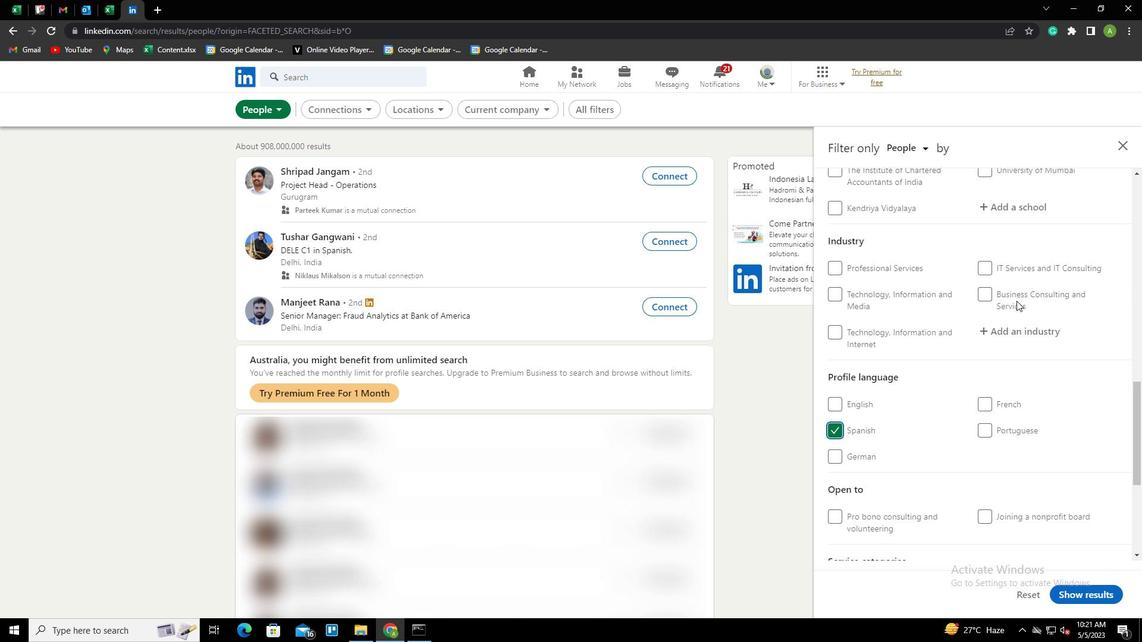 
Action: Mouse scrolled (1017, 301) with delta (0, 0)
Screenshot: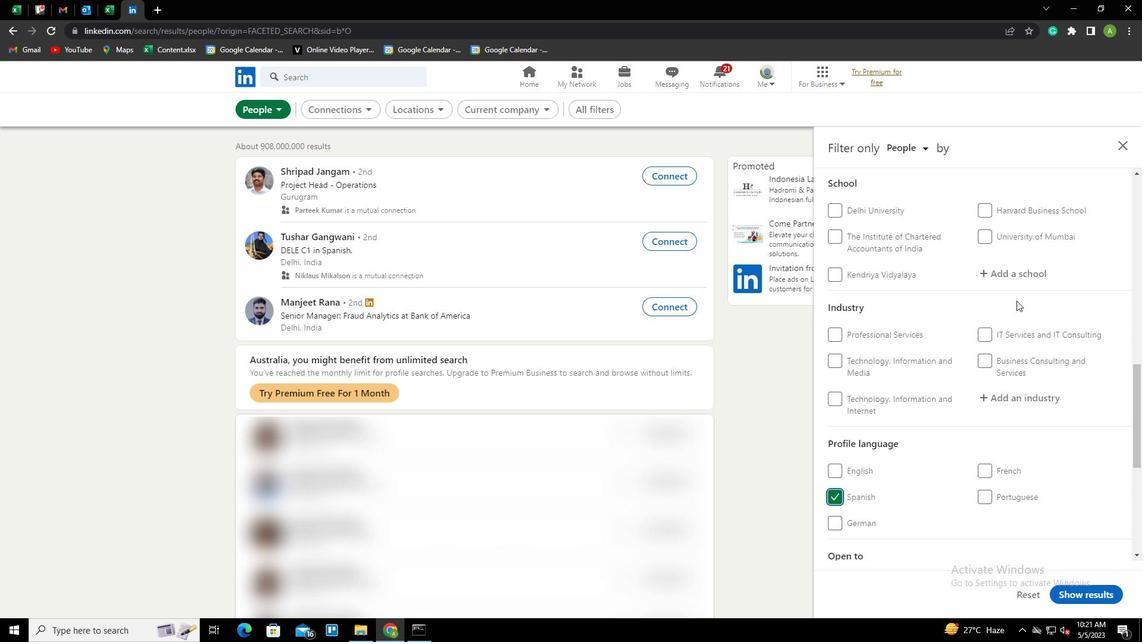 
Action: Mouse scrolled (1017, 301) with delta (0, 0)
Screenshot: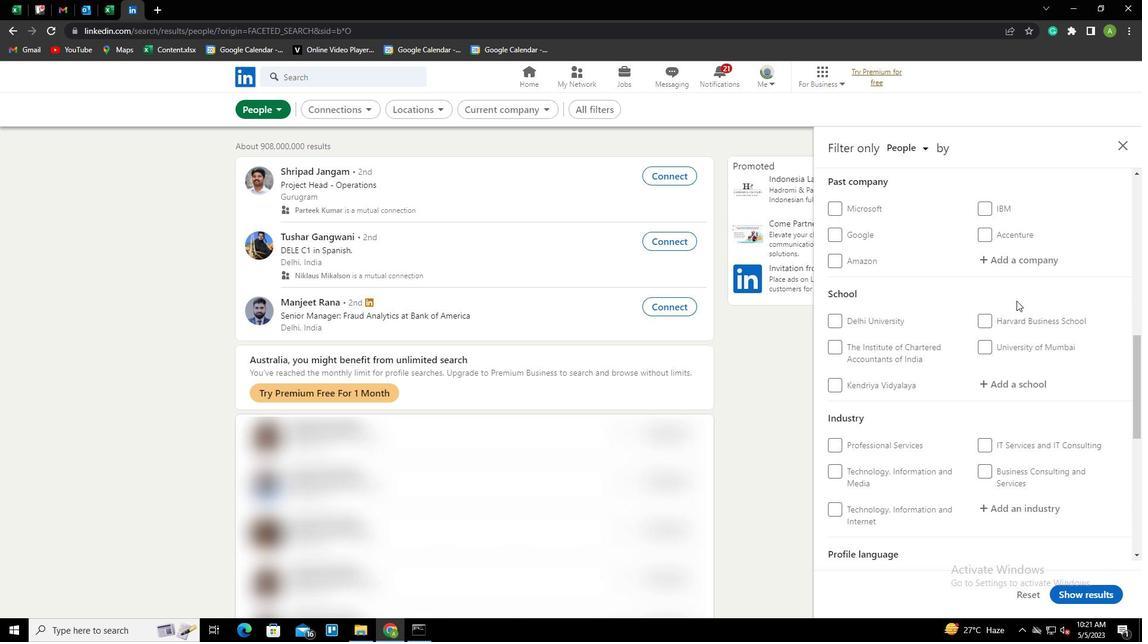 
Action: Mouse scrolled (1017, 301) with delta (0, 0)
Screenshot: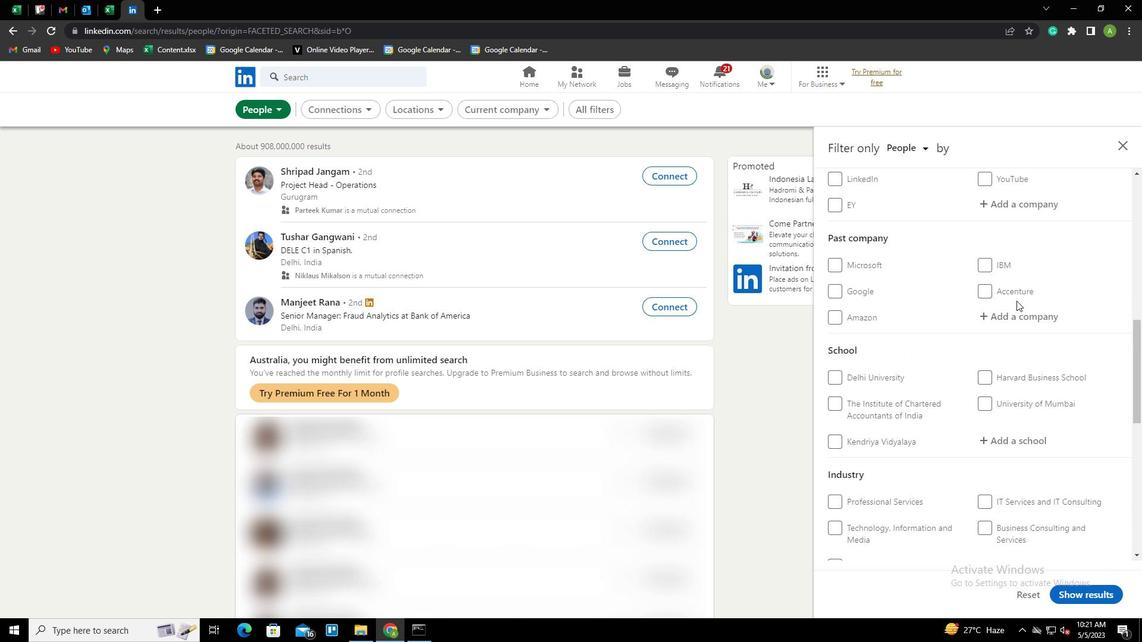 
Action: Mouse moved to (1001, 268)
Screenshot: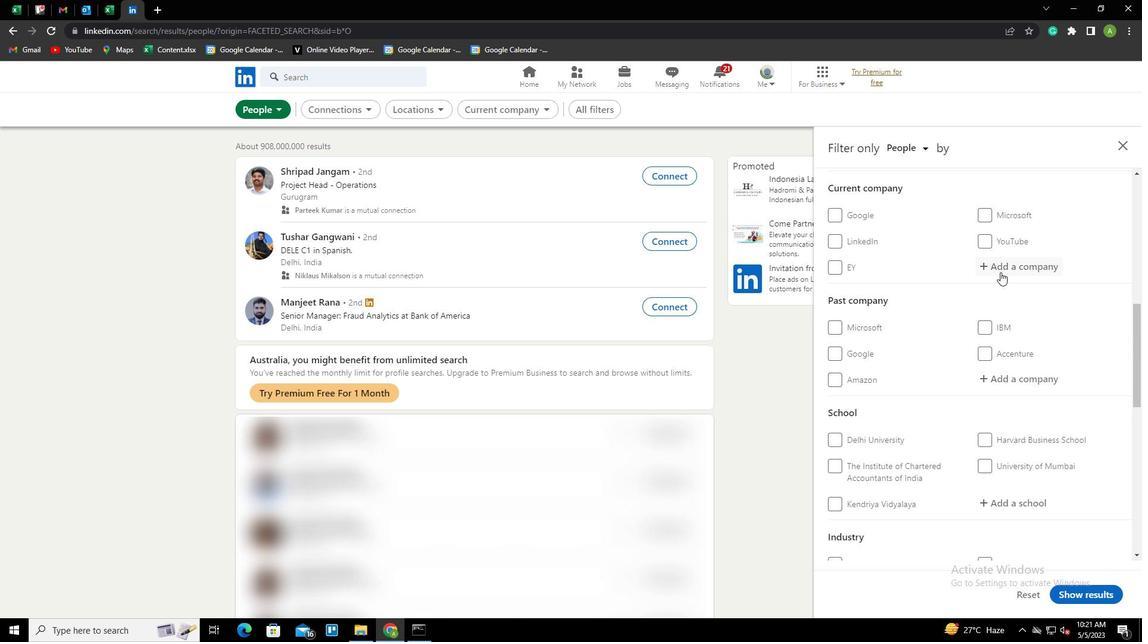 
Action: Mouse pressed left at (1001, 268)
Screenshot: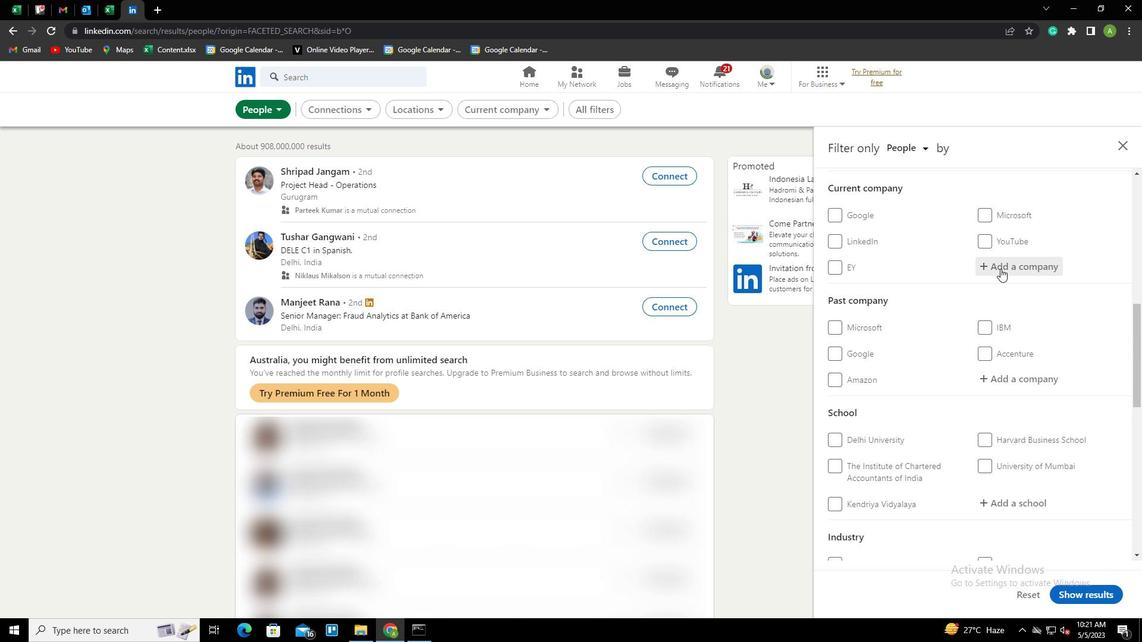 
Action: Key pressed <Key.shift>S<Key.backspace><Key.shift><Key.shift><Key.shift><Key.shift><Key.shift><Key.shift><Key.shift><Key.shift><Key.shift><Key.shift><Key.shift><Key.shift><Key.shift><Key.shift>ASHOLS<Key.backspace><Key.backspace>KS<Key.space><Key.shift>BU<Key.left><Key.left><Key.left><Key.left><Key.right><Key.left><Key.shift_r><Key.left><Key.right><Key.shift_r><Key.right>A<Key.end>ILDCON<Key.down><Key.enter>
Screenshot: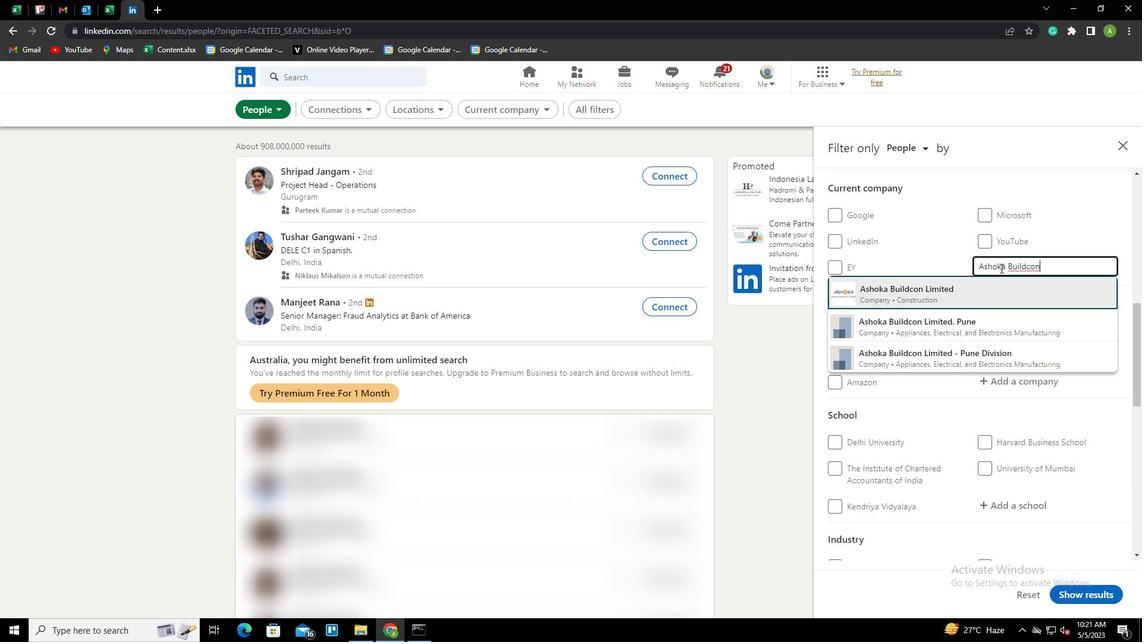 
Action: Mouse scrolled (1001, 267) with delta (0, 0)
Screenshot: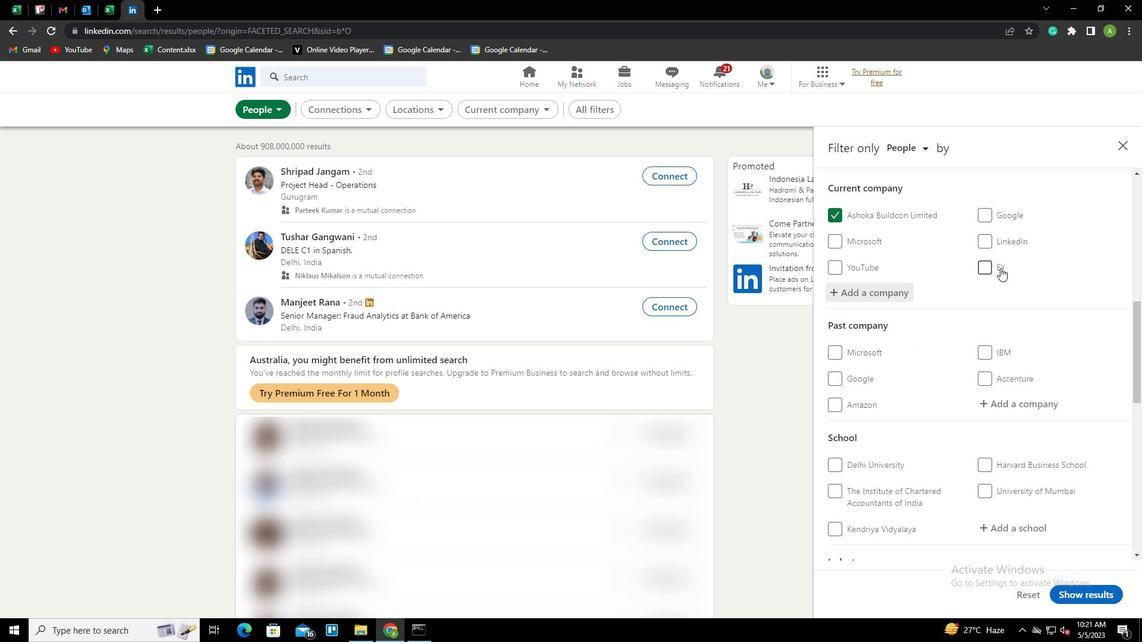 
Action: Mouse scrolled (1001, 267) with delta (0, 0)
Screenshot: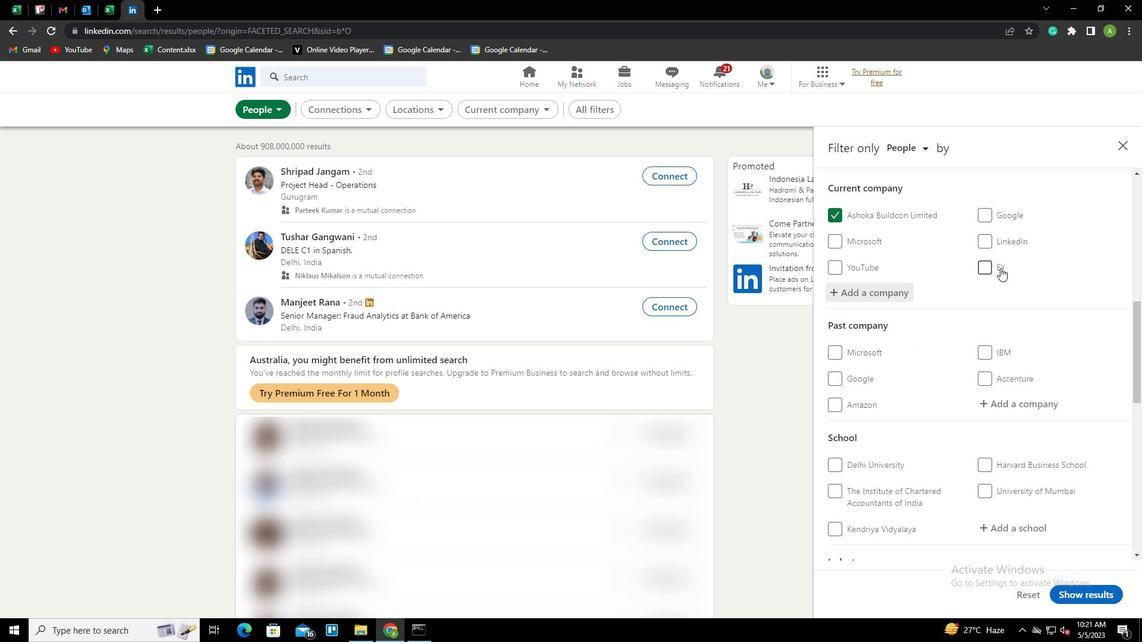
Action: Mouse scrolled (1001, 267) with delta (0, 0)
Screenshot: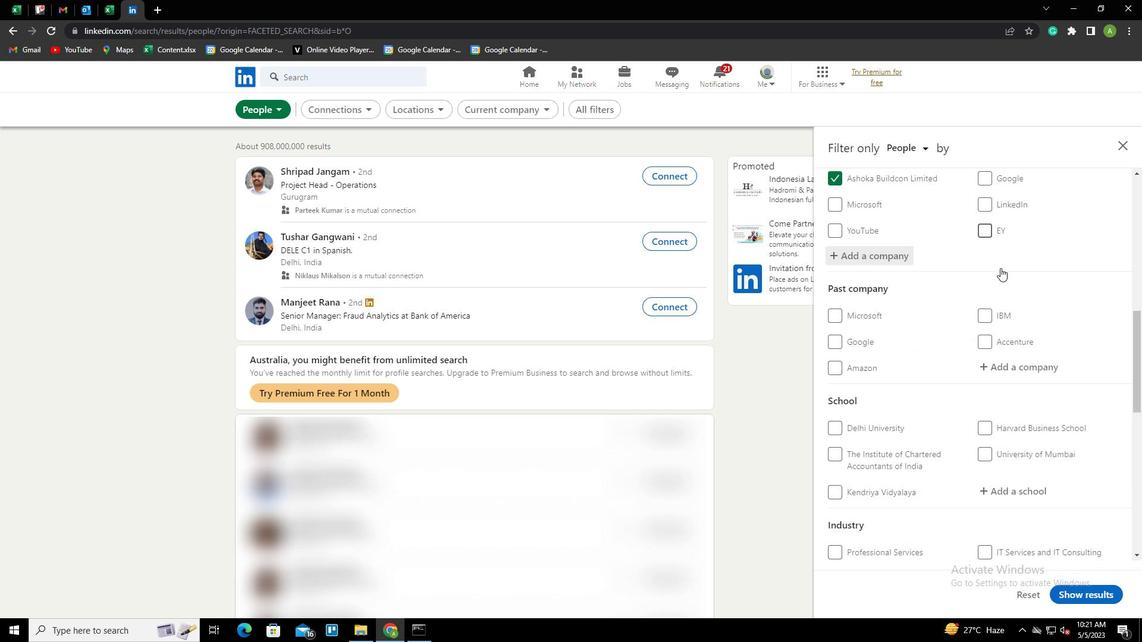 
Action: Mouse scrolled (1001, 267) with delta (0, 0)
Screenshot: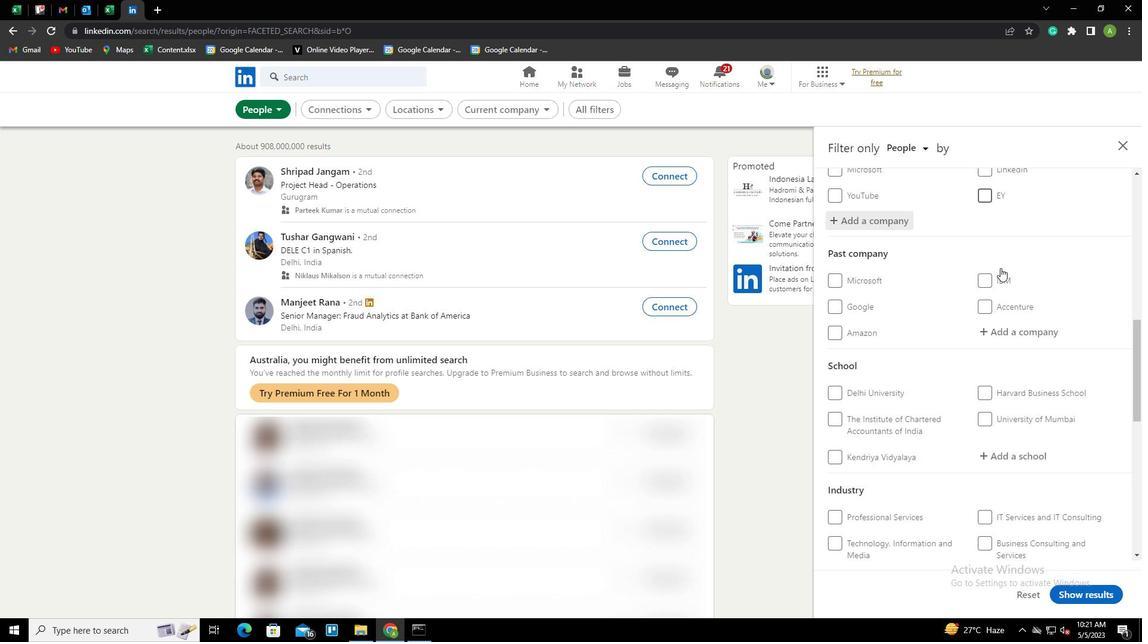 
Action: Mouse moved to (1008, 288)
Screenshot: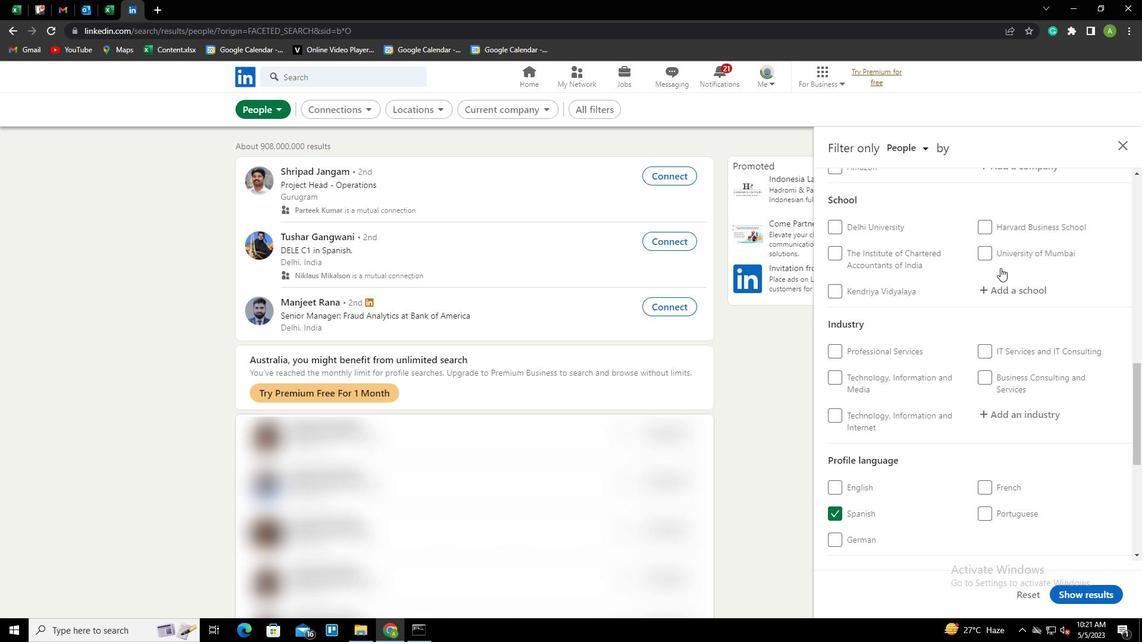 
Action: Mouse pressed left at (1008, 288)
Screenshot: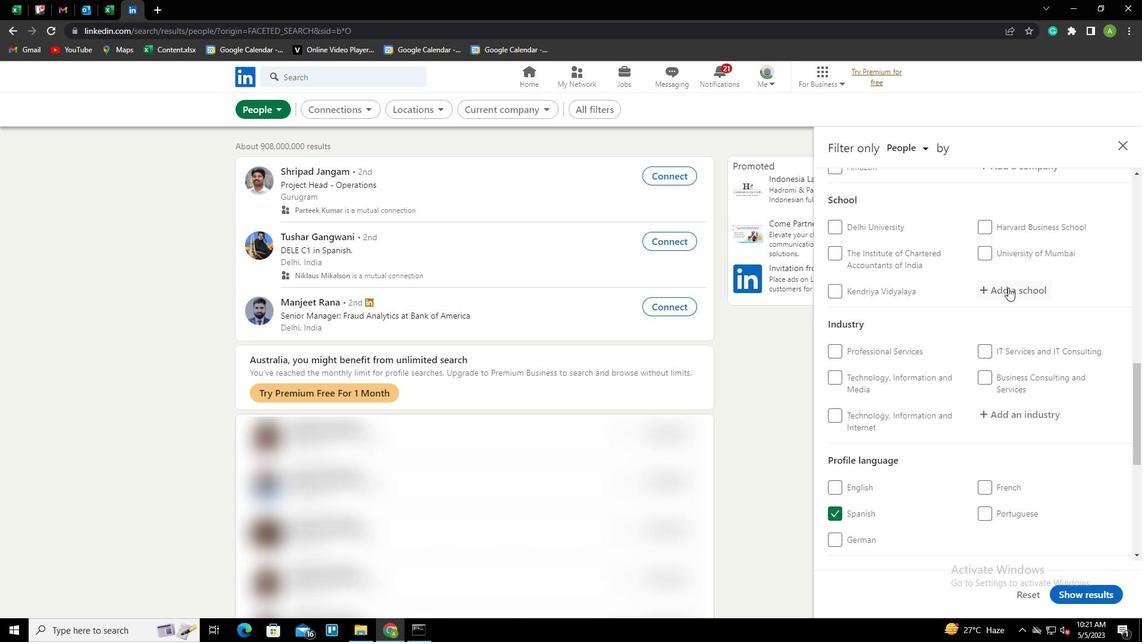 
Action: Key pressed <Key.shift><Key.shift><Key.shift><Key.shift><Key.shift><Key.shift>BHARATI<Key.space><Key.shift>VIDYAPEETH<Key.down><Key.enter>
Screenshot: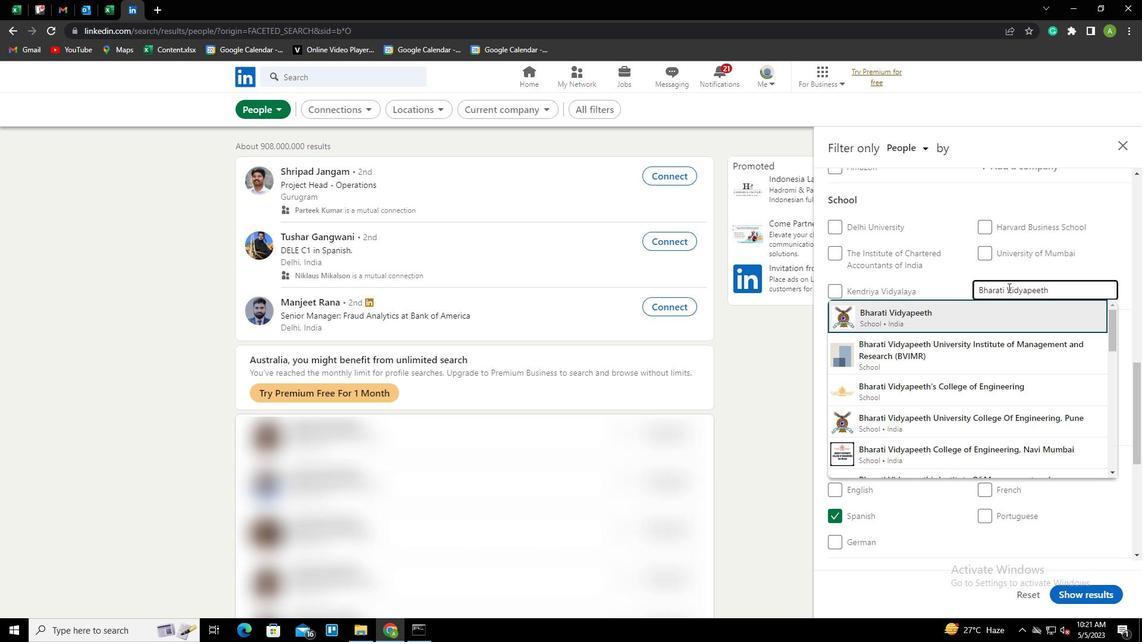 
Action: Mouse scrolled (1008, 287) with delta (0, 0)
Screenshot: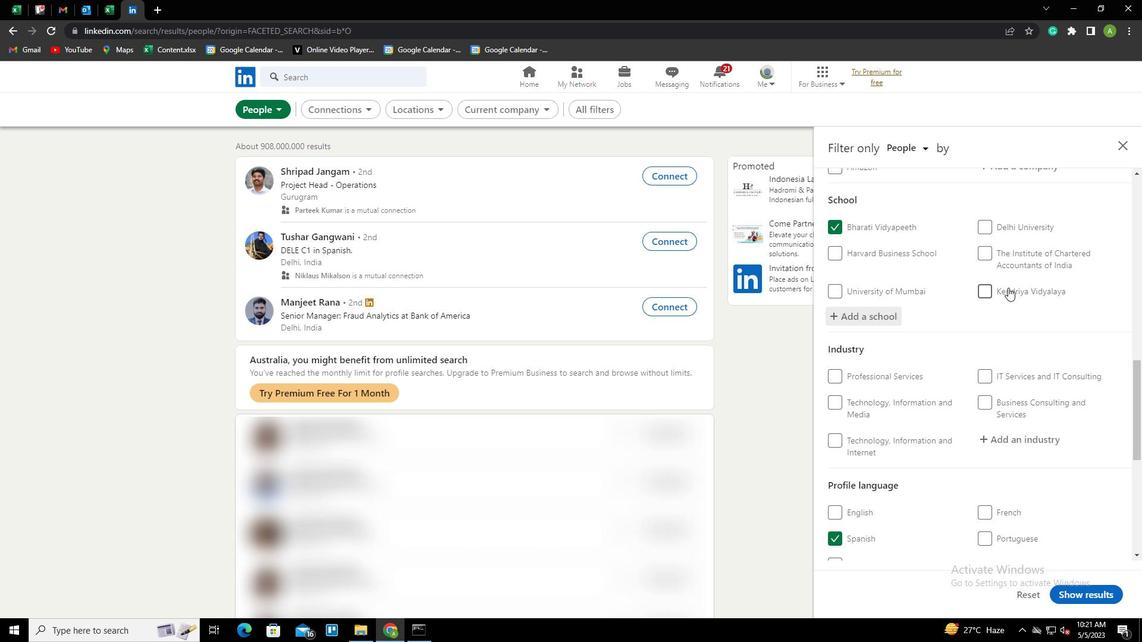 
Action: Mouse scrolled (1008, 287) with delta (0, 0)
Screenshot: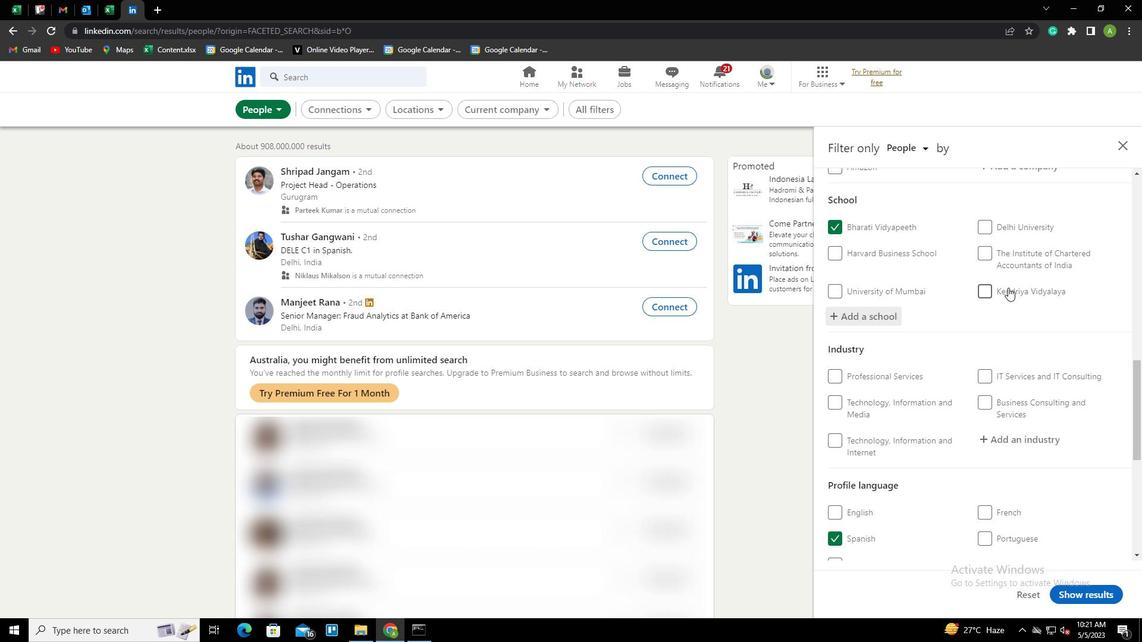 
Action: Mouse scrolled (1008, 287) with delta (0, 0)
Screenshot: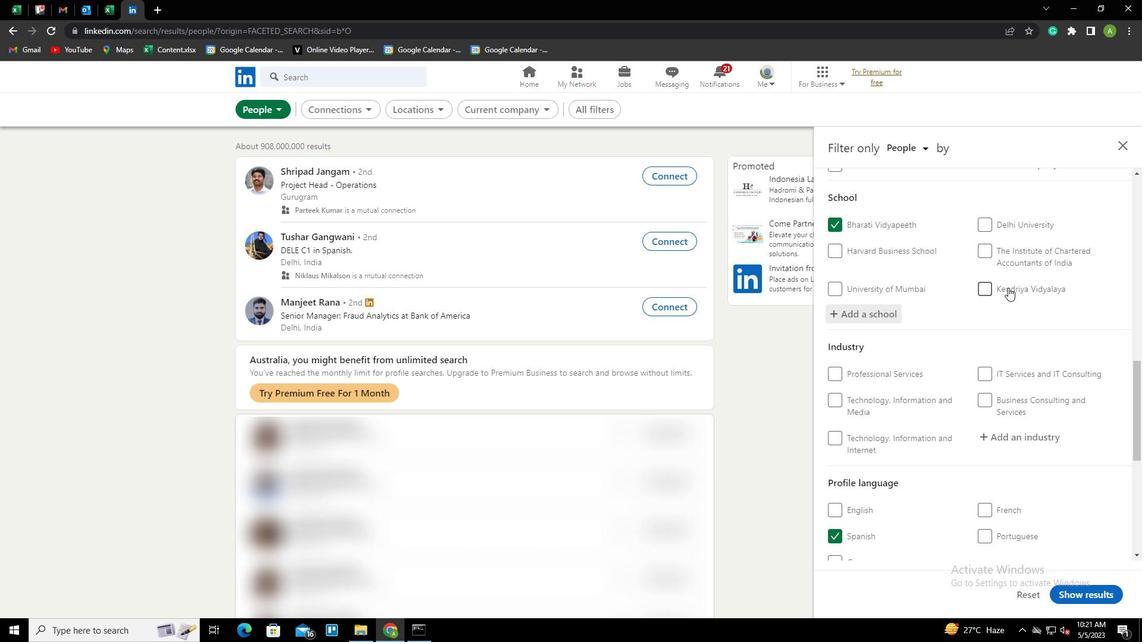
Action: Mouse moved to (1009, 262)
Screenshot: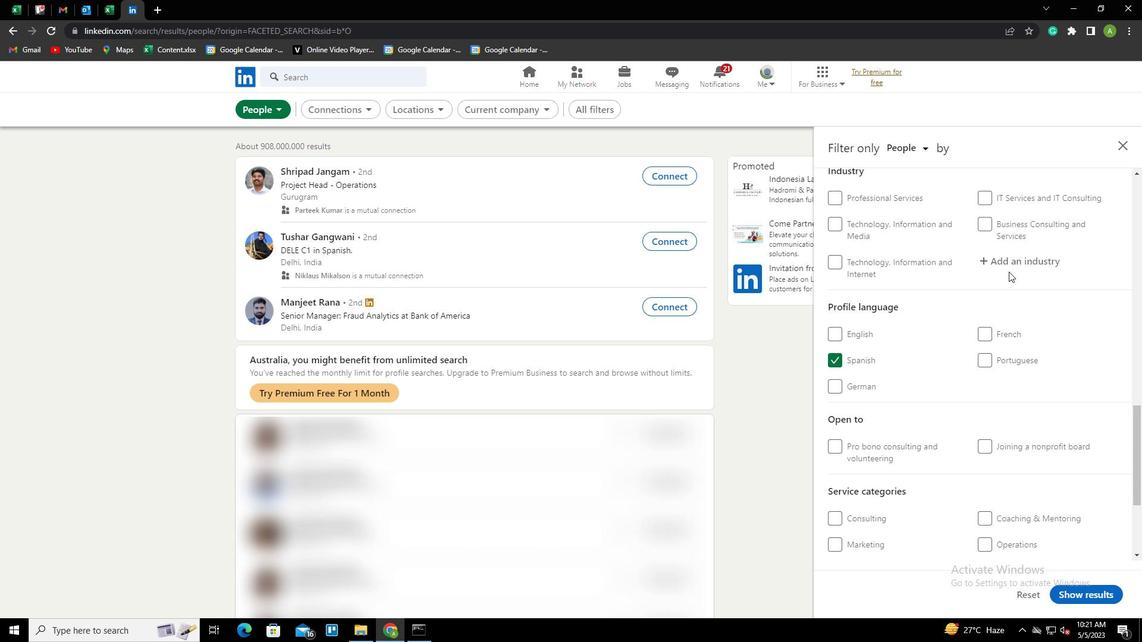 
Action: Mouse pressed left at (1009, 262)
Screenshot: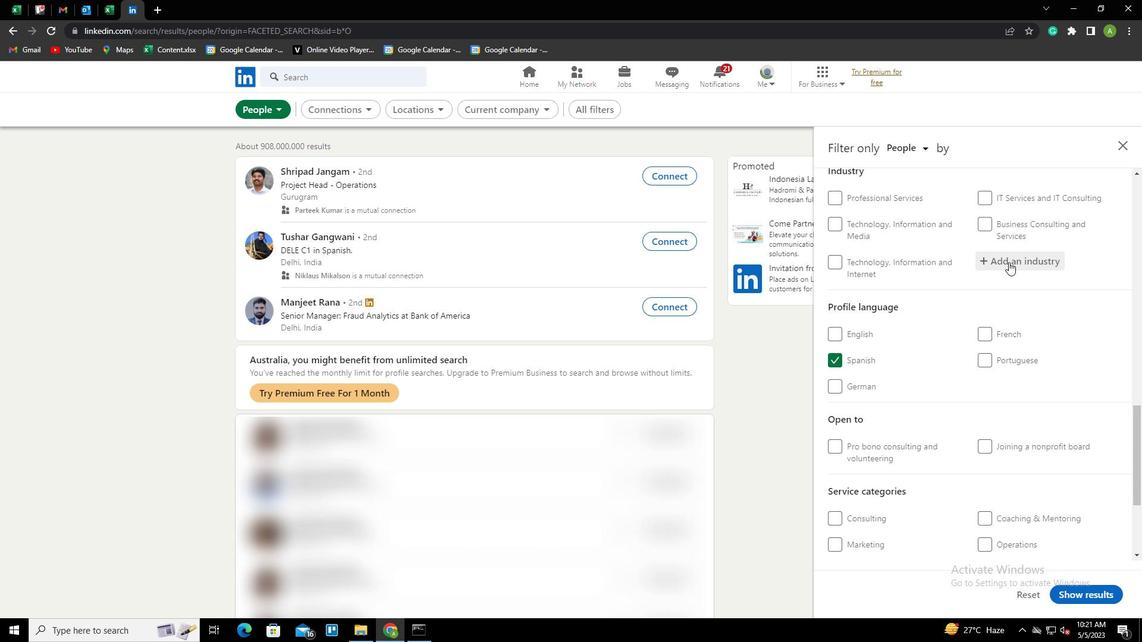 
Action: Key pressed <Key.shift>FACILITES<Key.backspace><Key.backspace>IES<Key.space><Key.shift>SE<Key.down><Key.enter>
Screenshot: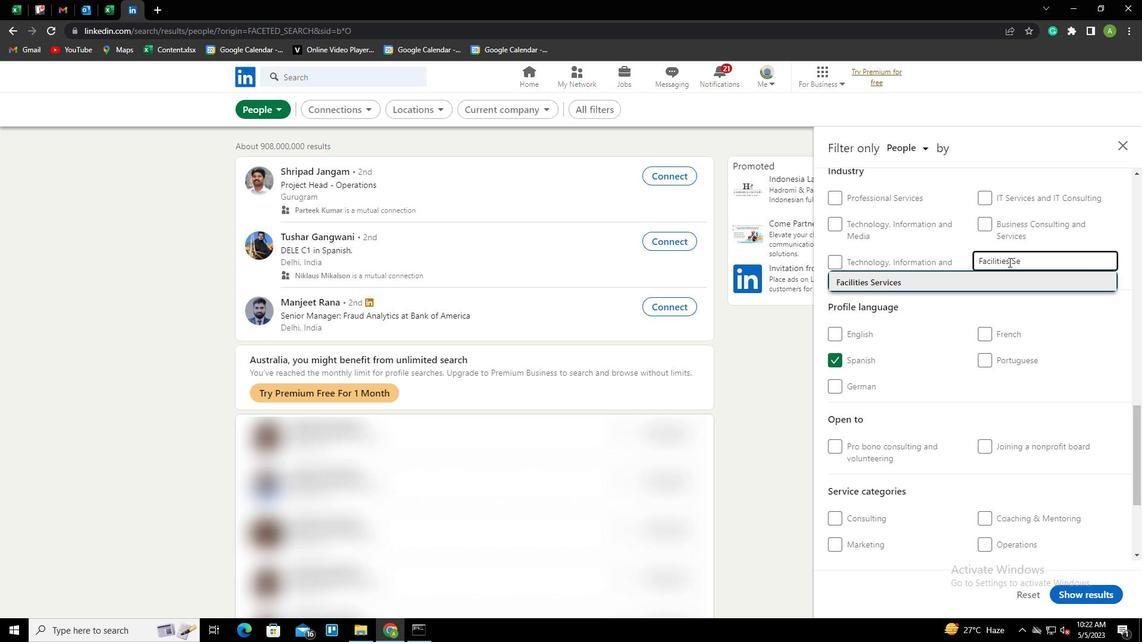 
Action: Mouse scrolled (1009, 261) with delta (0, 0)
Screenshot: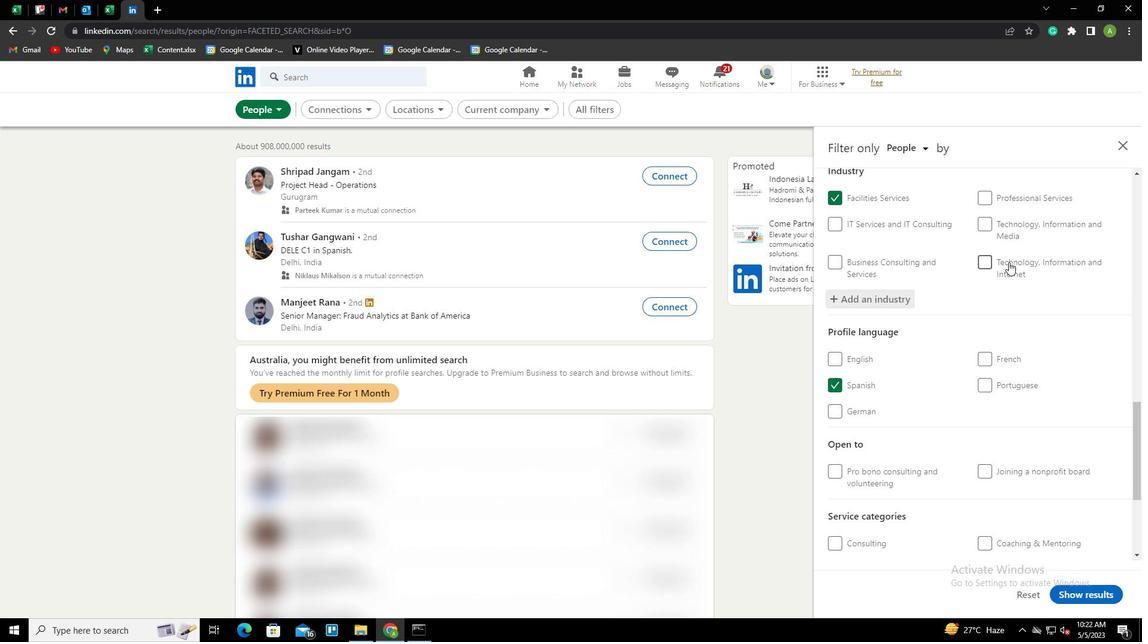 
Action: Mouse scrolled (1009, 261) with delta (0, 0)
Screenshot: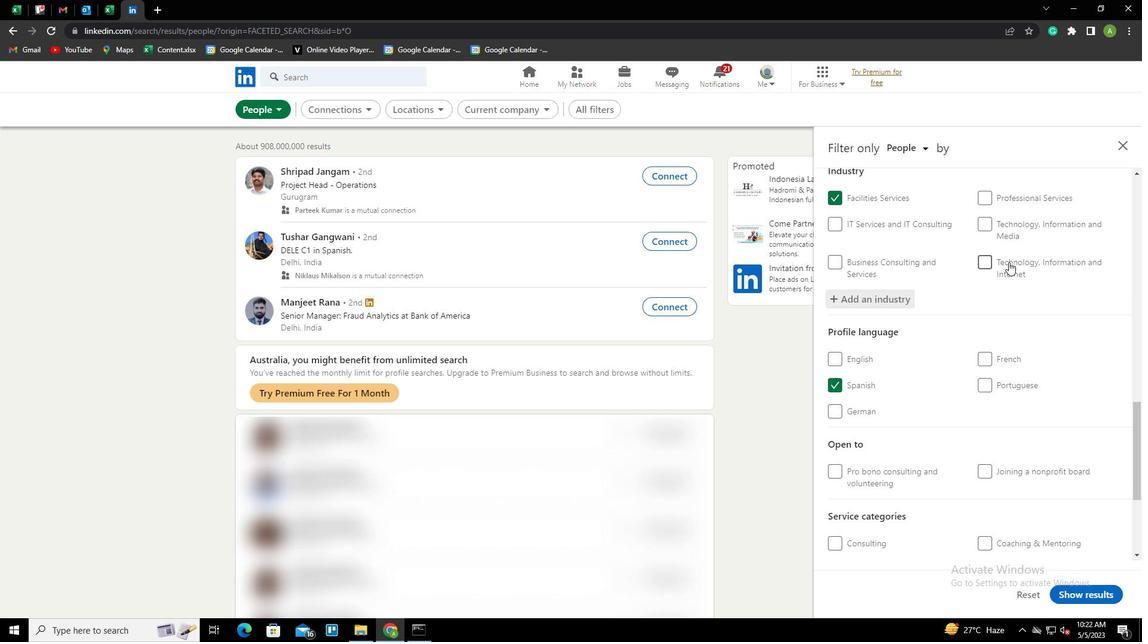 
Action: Mouse scrolled (1009, 261) with delta (0, 0)
Screenshot: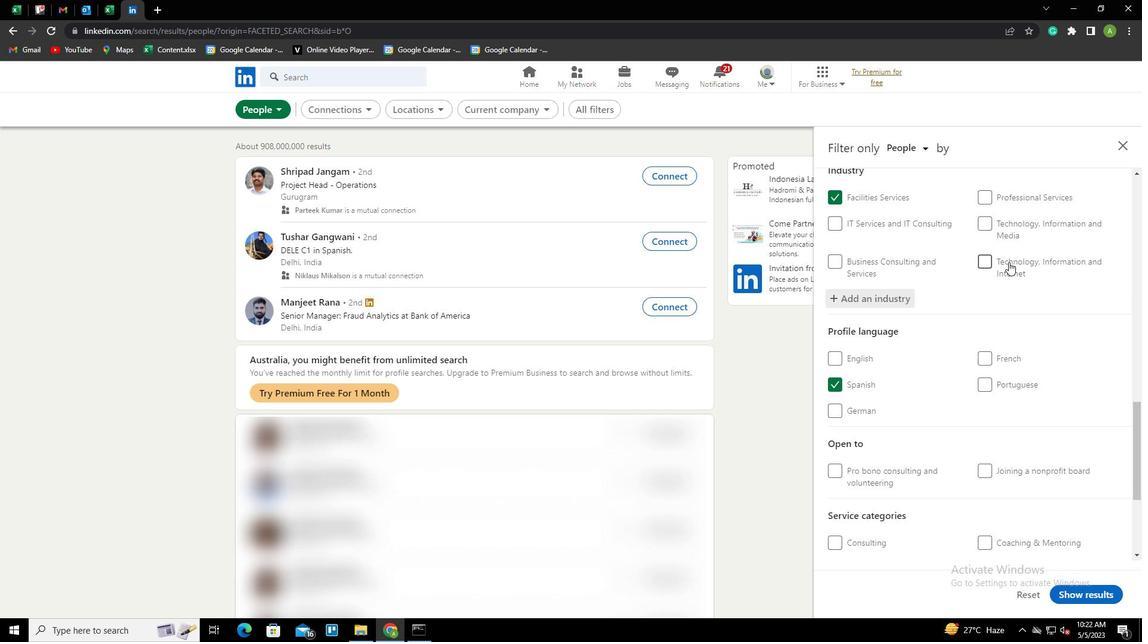 
Action: Mouse scrolled (1009, 261) with delta (0, 0)
Screenshot: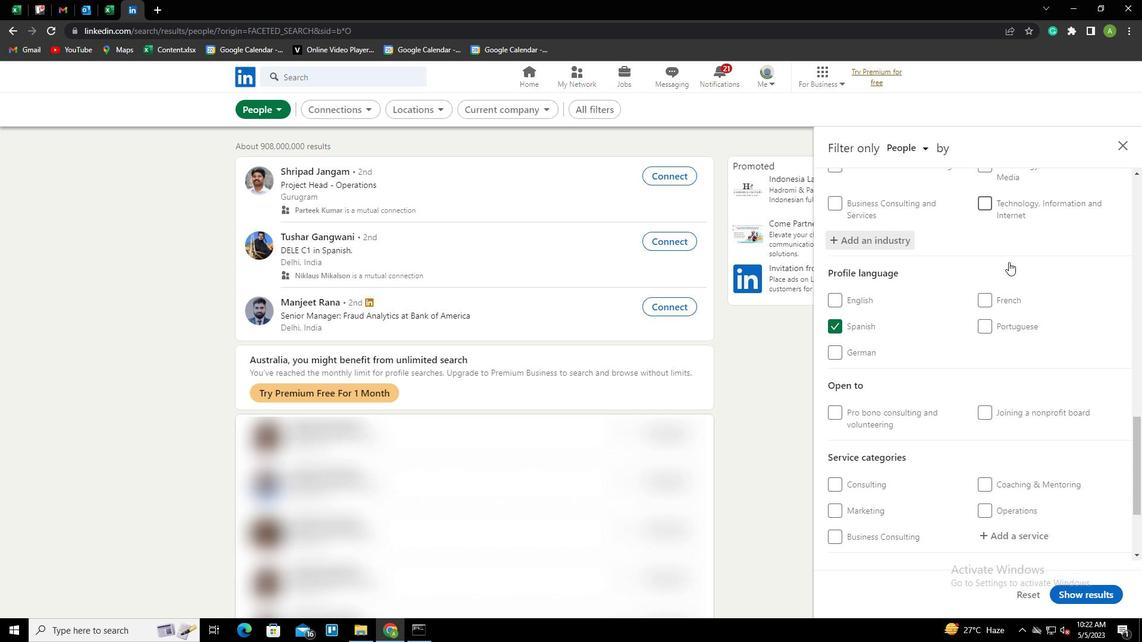 
Action: Mouse scrolled (1009, 261) with delta (0, 0)
Screenshot: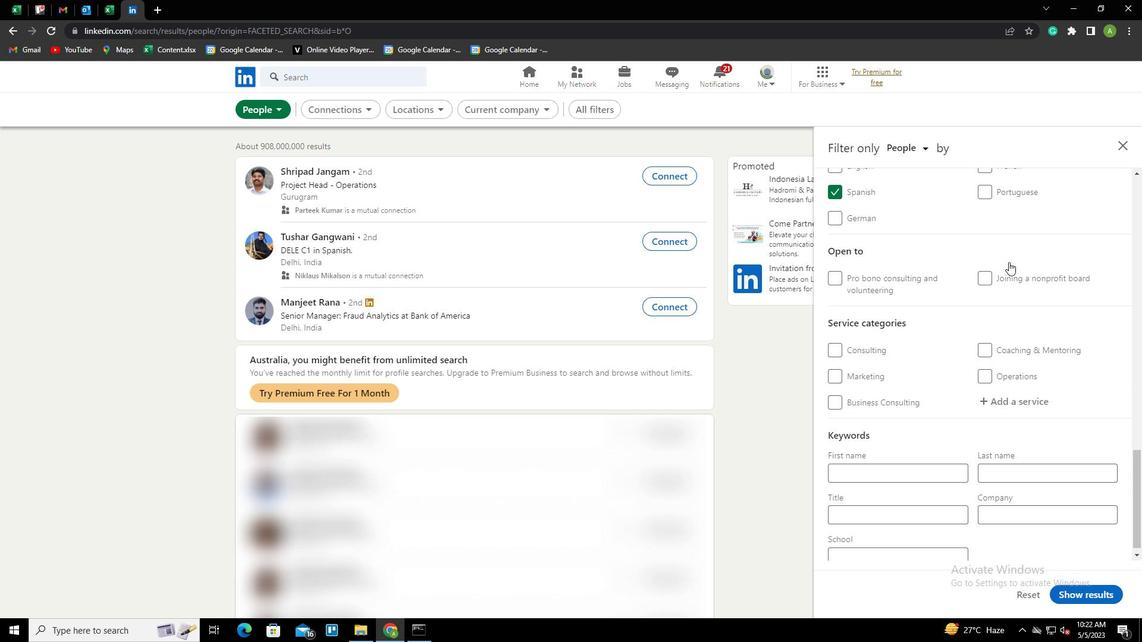 
Action: Mouse scrolled (1009, 261) with delta (0, 0)
Screenshot: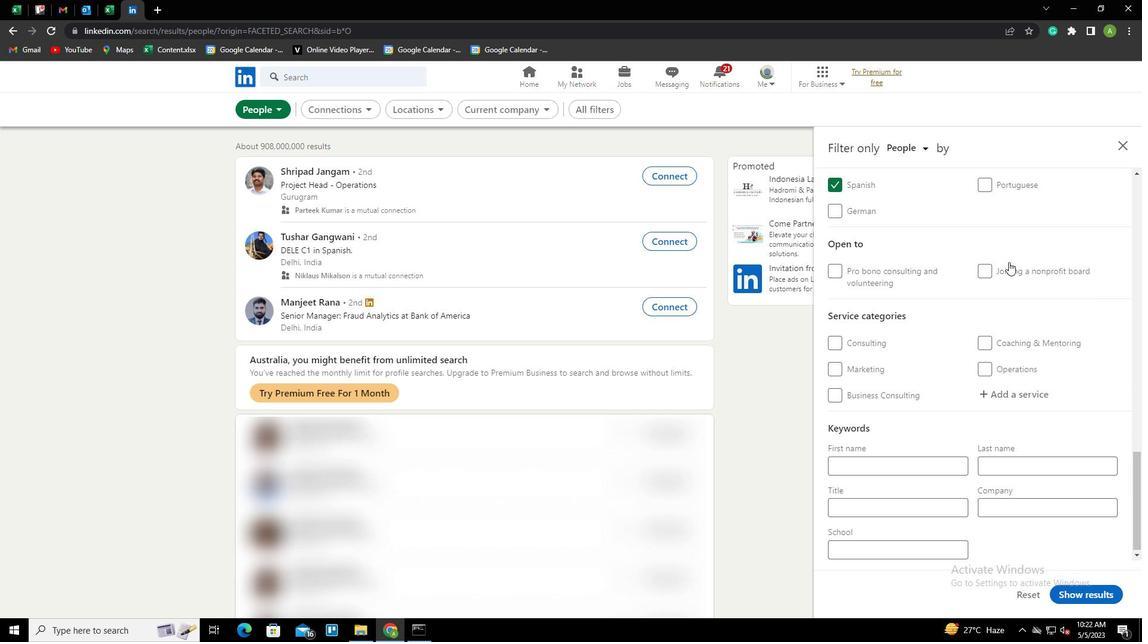 
Action: Mouse moved to (1008, 397)
Screenshot: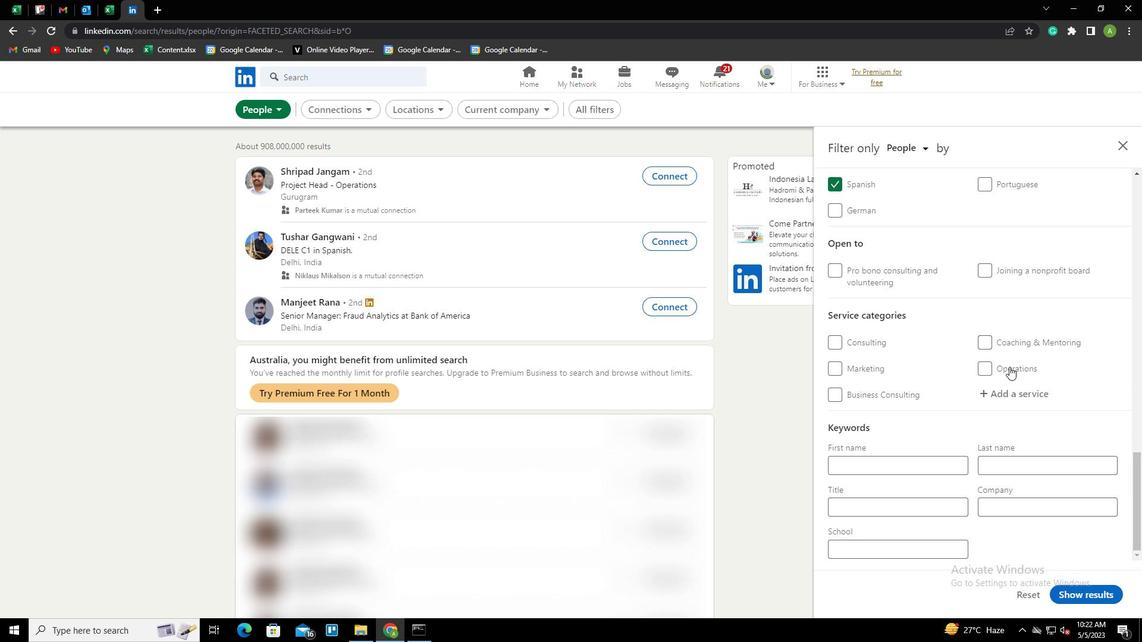 
Action: Mouse pressed left at (1008, 397)
Screenshot: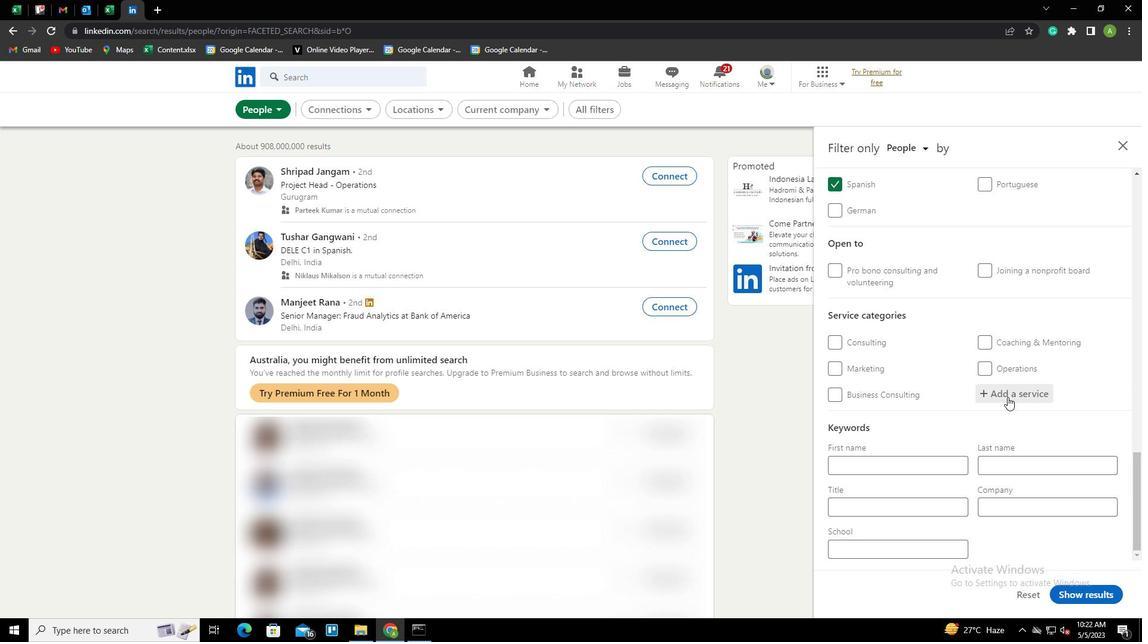 
Action: Key pressed <Key.shift>USER<Key.space><Key.shift>EXPERIENCE<Key.space><Key.shift>WRITING<Key.down><Key.enter>
Screenshot: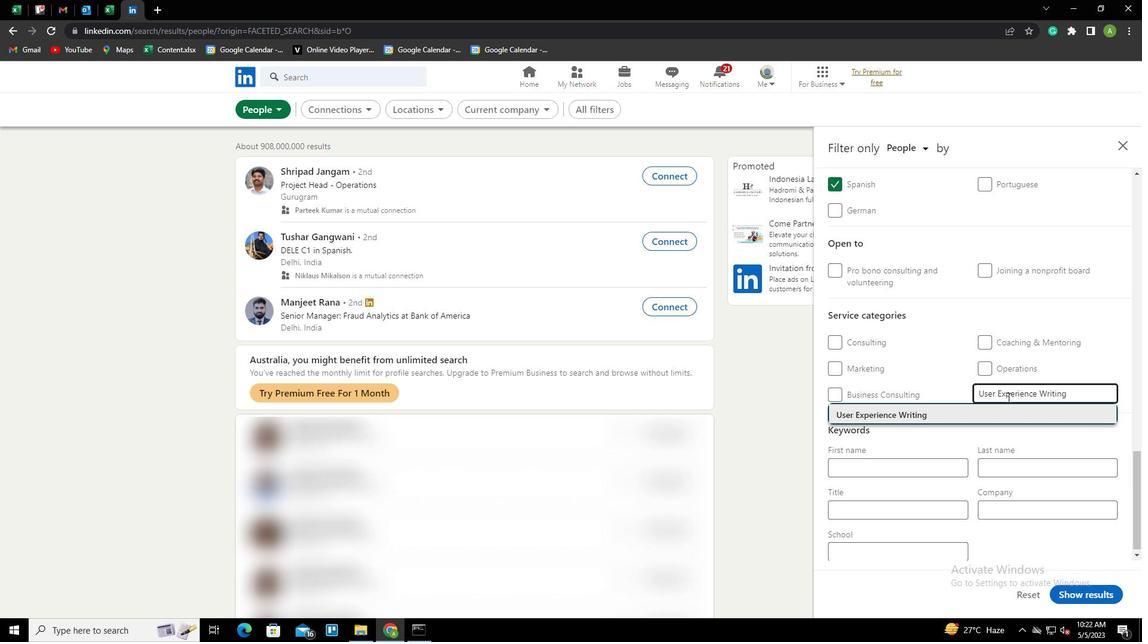 
Action: Mouse scrolled (1008, 397) with delta (0, 0)
Screenshot: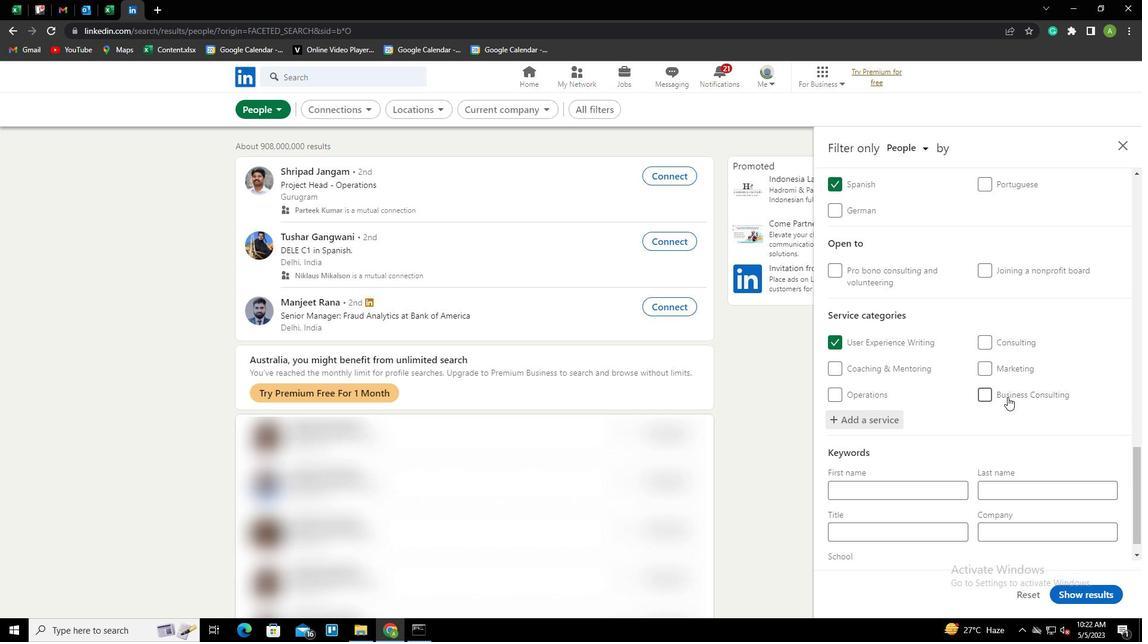 
Action: Mouse scrolled (1008, 397) with delta (0, 0)
Screenshot: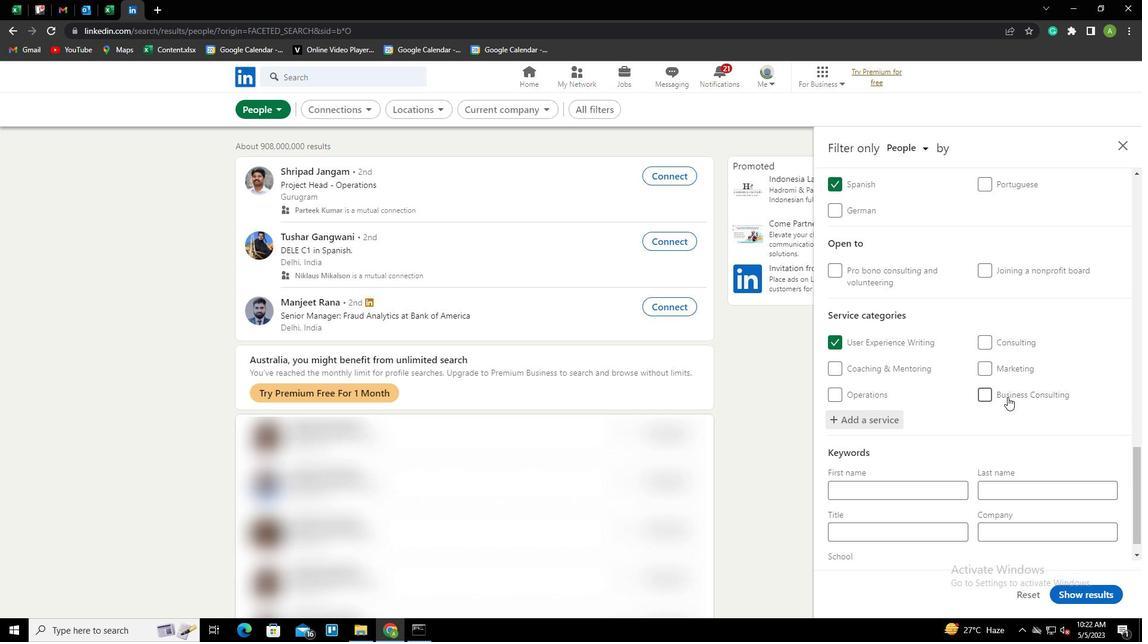 
Action: Mouse scrolled (1008, 397) with delta (0, 0)
Screenshot: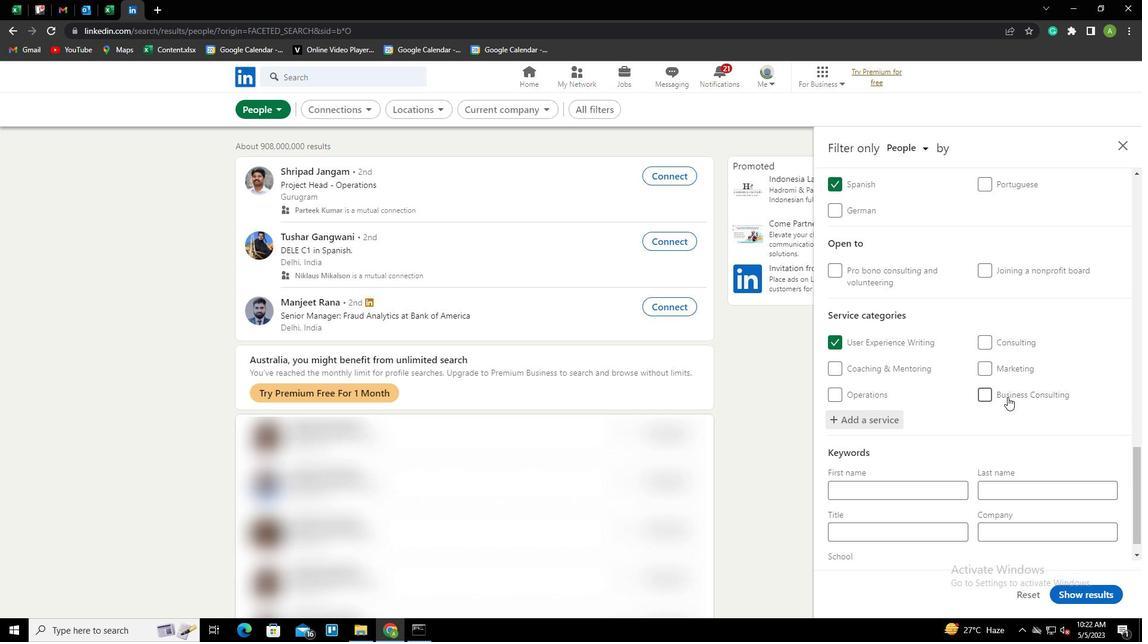 
Action: Mouse scrolled (1008, 397) with delta (0, 0)
Screenshot: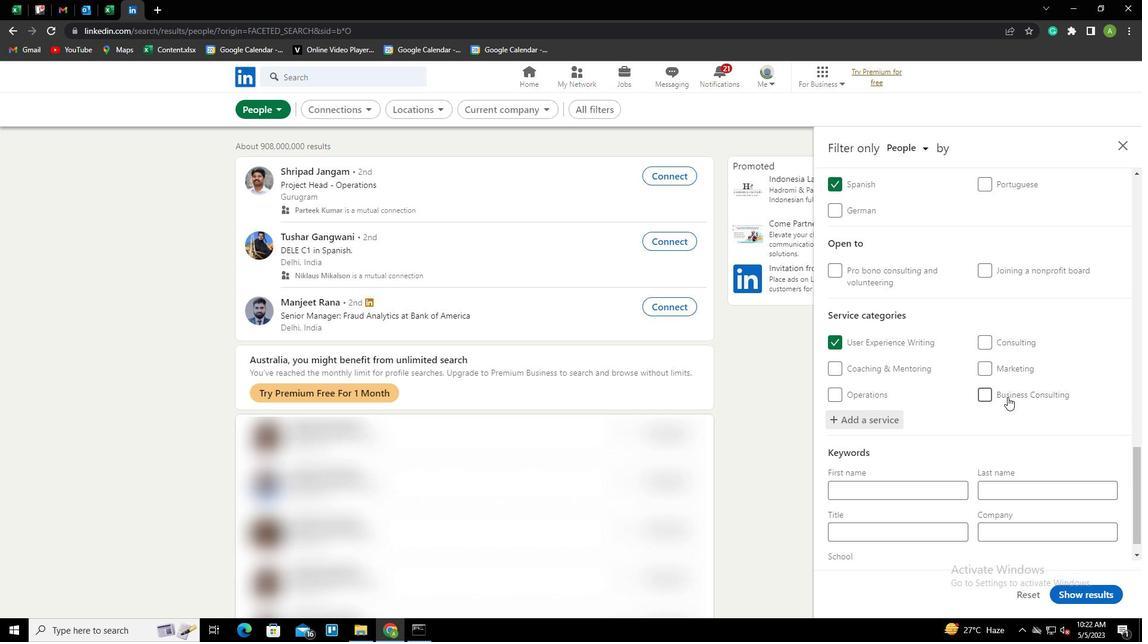 
Action: Mouse scrolled (1008, 397) with delta (0, 0)
Screenshot: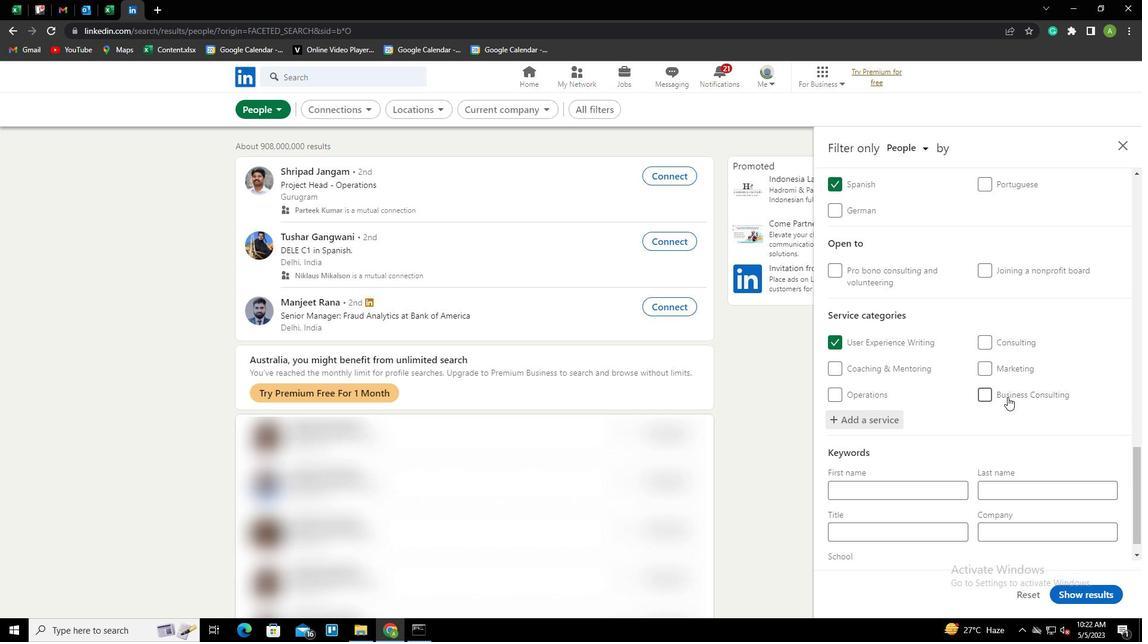 
Action: Mouse moved to (945, 505)
Screenshot: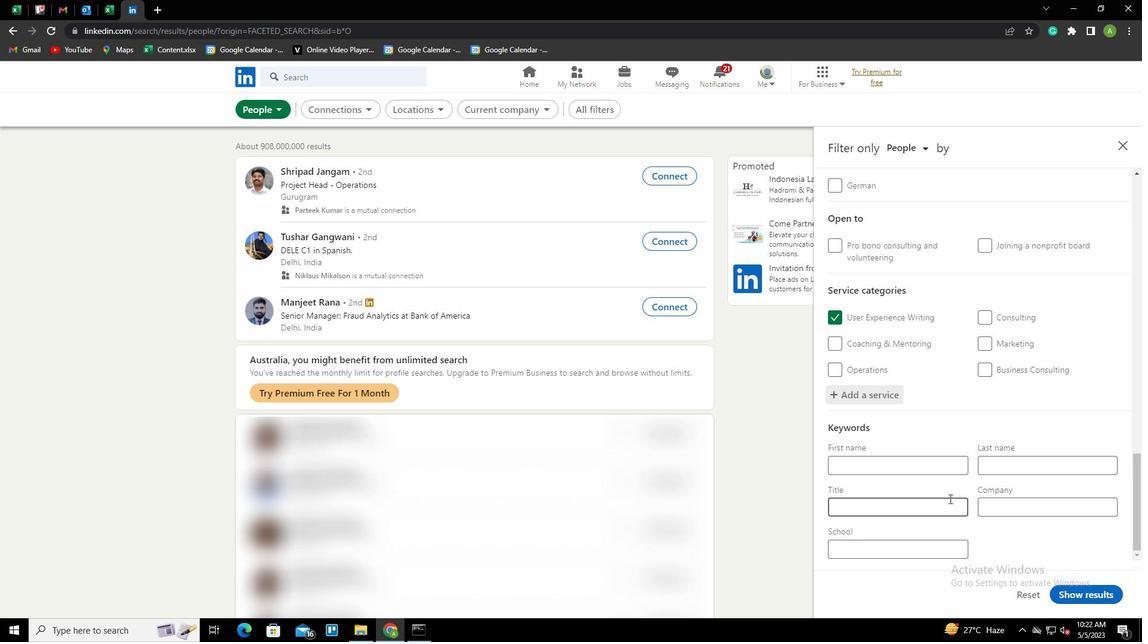 
Action: Mouse pressed left at (945, 505)
Screenshot: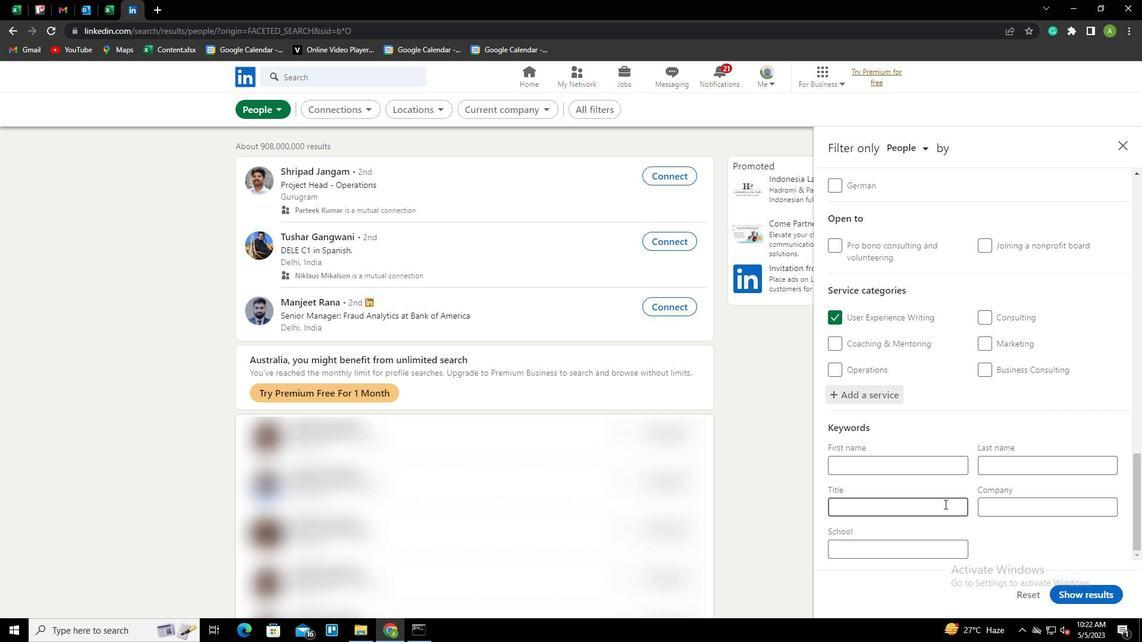 
Action: Key pressed <Key.shift><Key.shift><Key.shift><Key.shift>CHIET<Key.backspace>F<Key.space><Key.shift>PEOPLE<Key.space><Key.shift><Key.shift><Key.shift><Key.shift><Key.shift><Key.shift><Key.shift><Key.shift><Key.shift><Key.shift><Key.shift><Key.shift><Key.shift><Key.shift><Key.shift><Key.shift><Key.shift><Key.shift><Key.shift><Key.shift><Key.shift><Key.shift><Key.shift><Key.shift><Key.shift><Key.shift><Key.shift><Key.shift><Key.shift><Key.shift><Key.shift><Key.shift><Key.shift><Key.shift><Key.shift><Key.shift><Key.shift><Key.shift><Key.shift><Key.shift><Key.shift><Key.shift><Key.shift><Key.shift><Key.shift><Key.shift><Key.shift><Key.shift><Key.shift><Key.shift><Key.shift><Key.shift><Key.shift><Key.shift>OFFICER
Screenshot: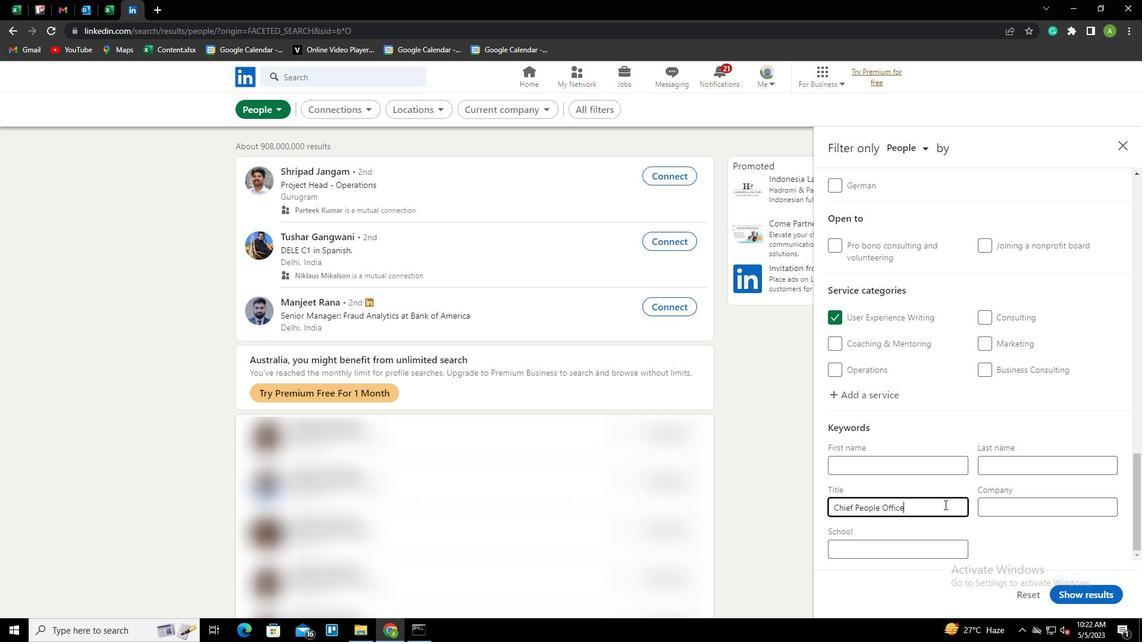 
Action: Mouse moved to (1010, 548)
Screenshot: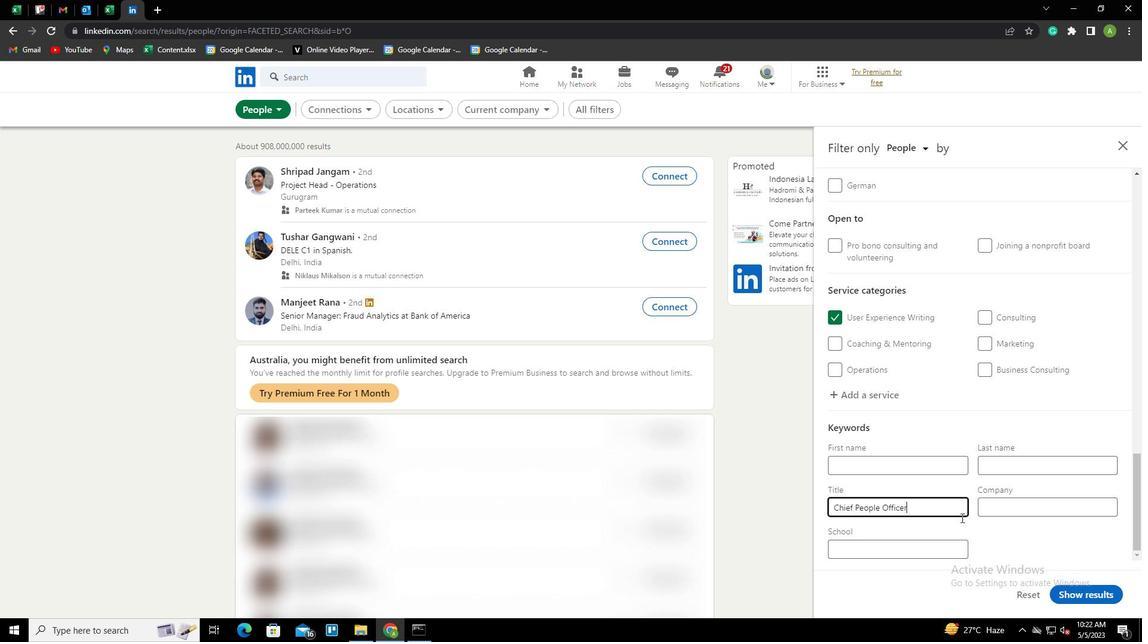 
Action: Mouse pressed left at (1010, 548)
Screenshot: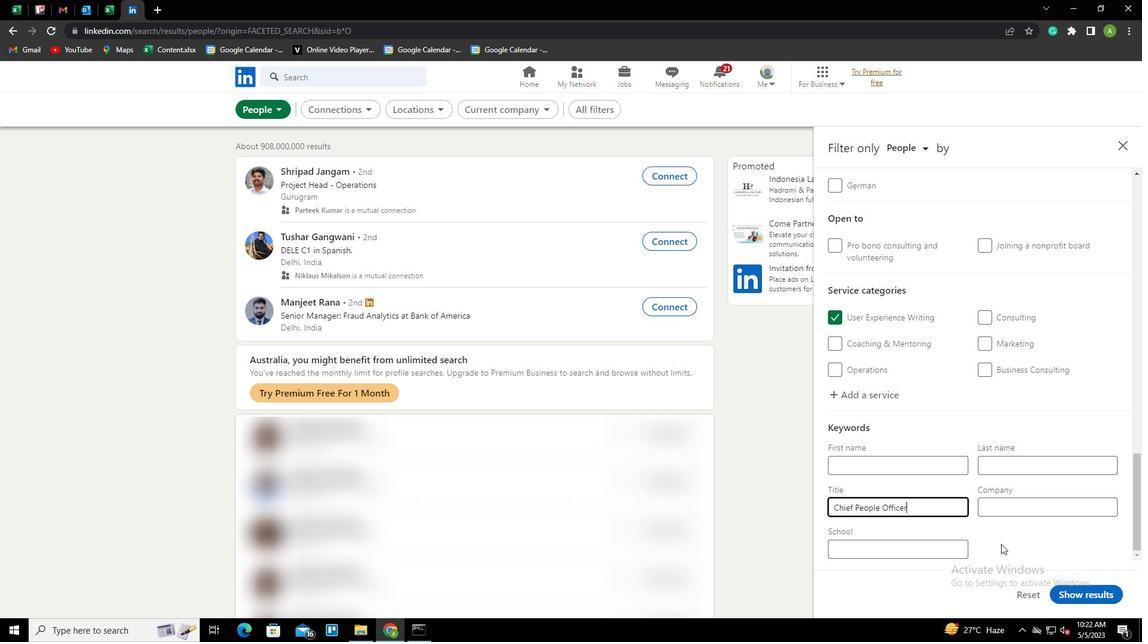 
Action: Mouse moved to (1092, 590)
Screenshot: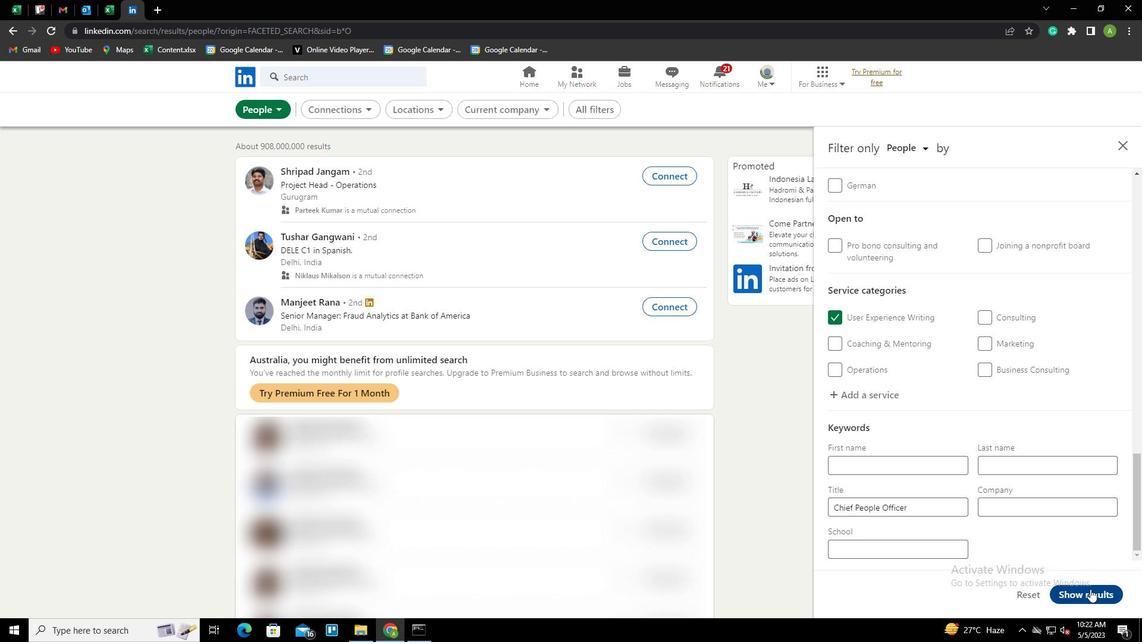 
Action: Mouse pressed left at (1092, 590)
Screenshot: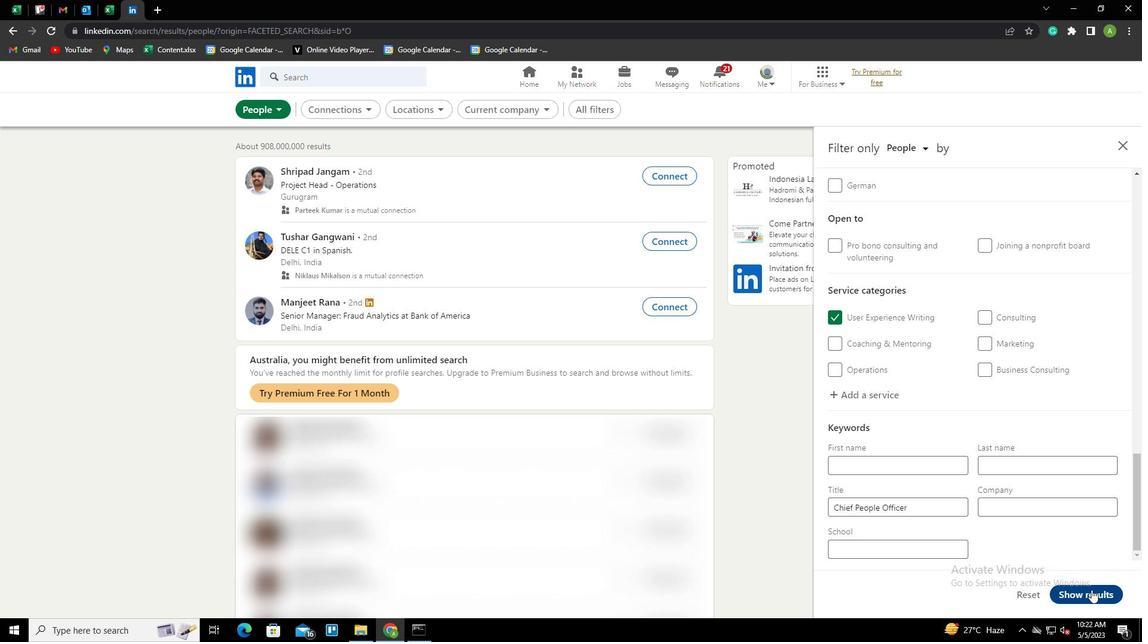 
Action: Key pressed <Key.alt_l><Key.alt_l><Key.alt_l><Key.alt_l><Key.alt_l><Key.alt_l><Key.alt_l><Key.tab><Key.tab>
Screenshot: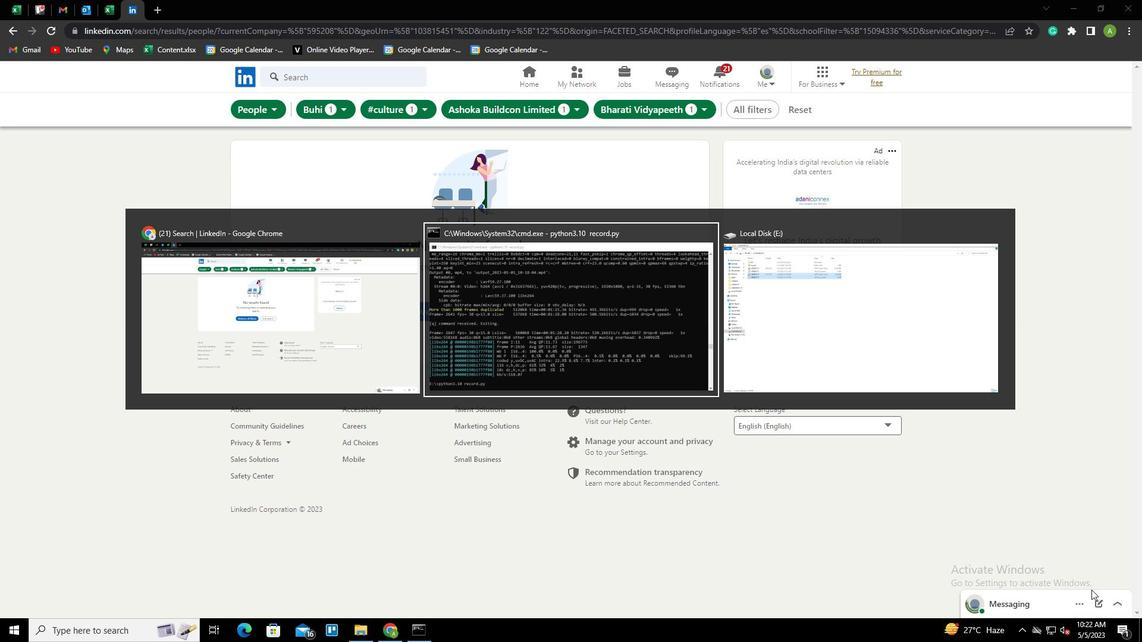 
